 Task: Add an event with the title Third Lunch and Learn: Effective Presentation Skills for Engaging Delivery, date '2023/10/24', time 7:30 AM to 9:30 AMand add a description: The employee will receive specific and constructive feedback regarding their performance, highlighting areas of strength and areas that require improvement. The feedback will be based on objective criteria and performance metrics., put the event into Blue category, logged in from the account softage.8@softage.netand send the event invitation to softage.9@softage.net and softage.10@softage.net. Set a reminder for the event 2 hour before
Action: Mouse moved to (145, 179)
Screenshot: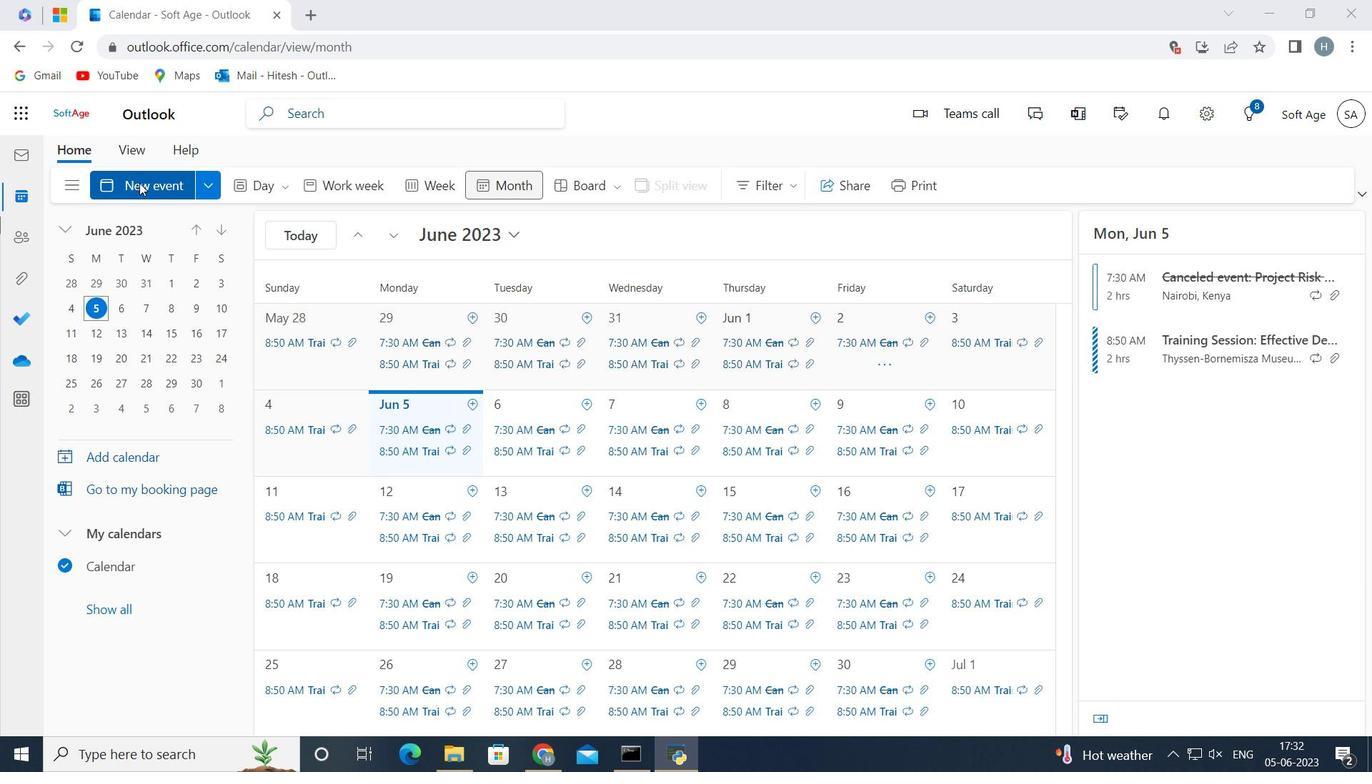 
Action: Mouse pressed left at (145, 179)
Screenshot: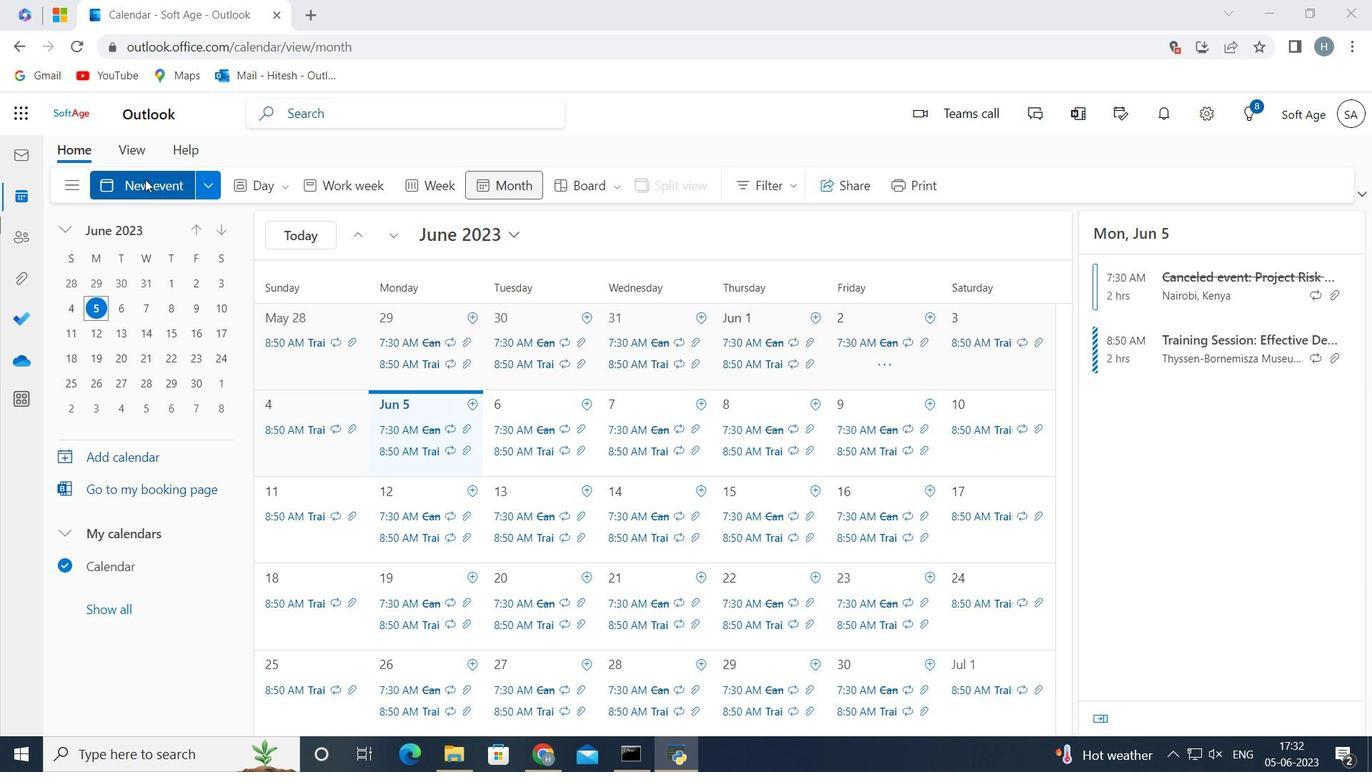
Action: Mouse moved to (293, 289)
Screenshot: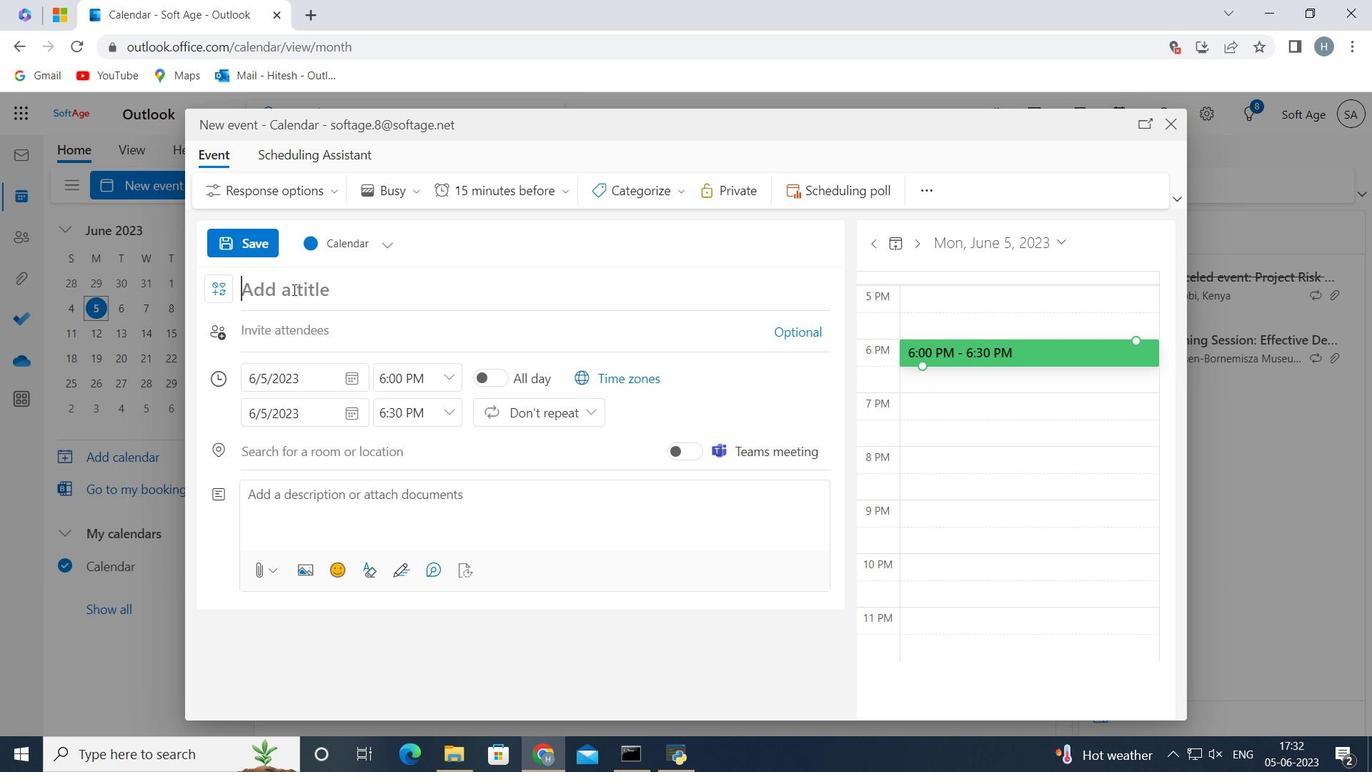 
Action: Mouse pressed left at (293, 289)
Screenshot: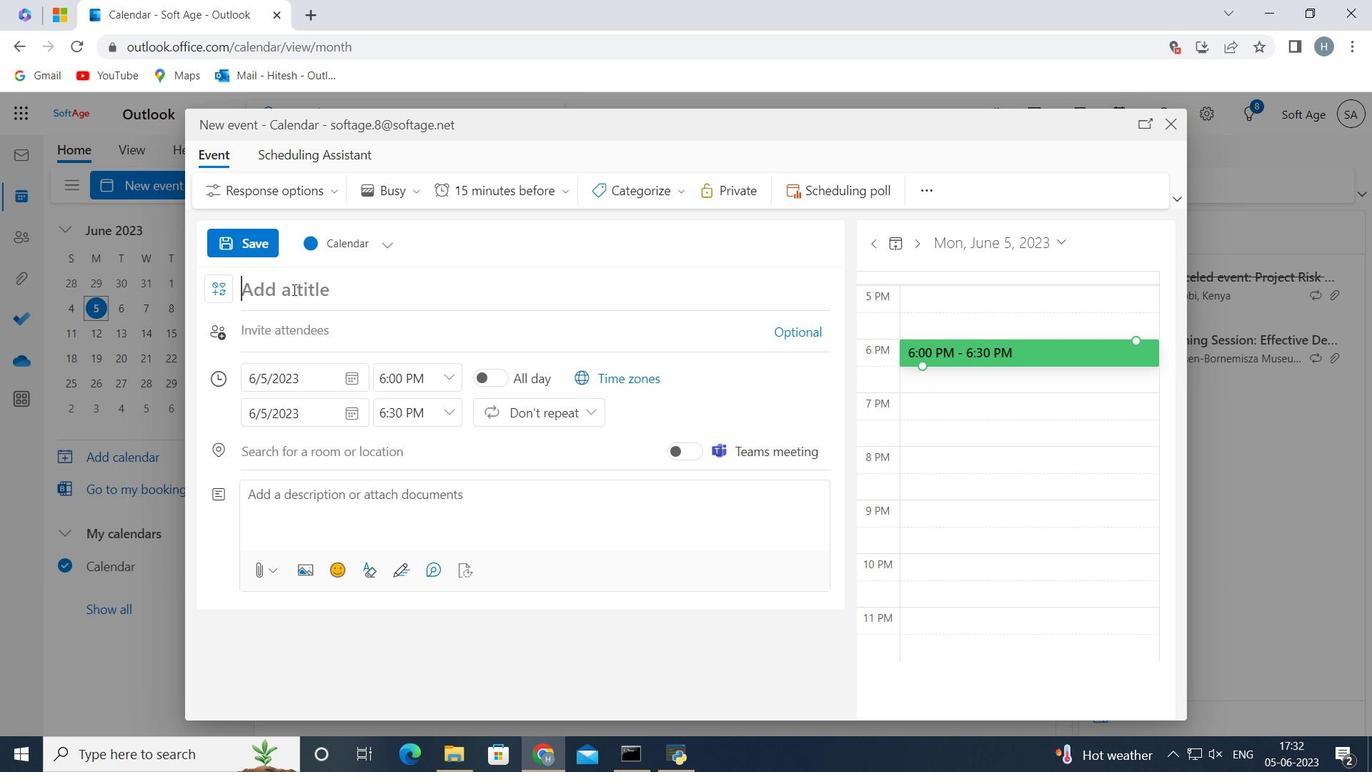 
Action: Mouse moved to (295, 289)
Screenshot: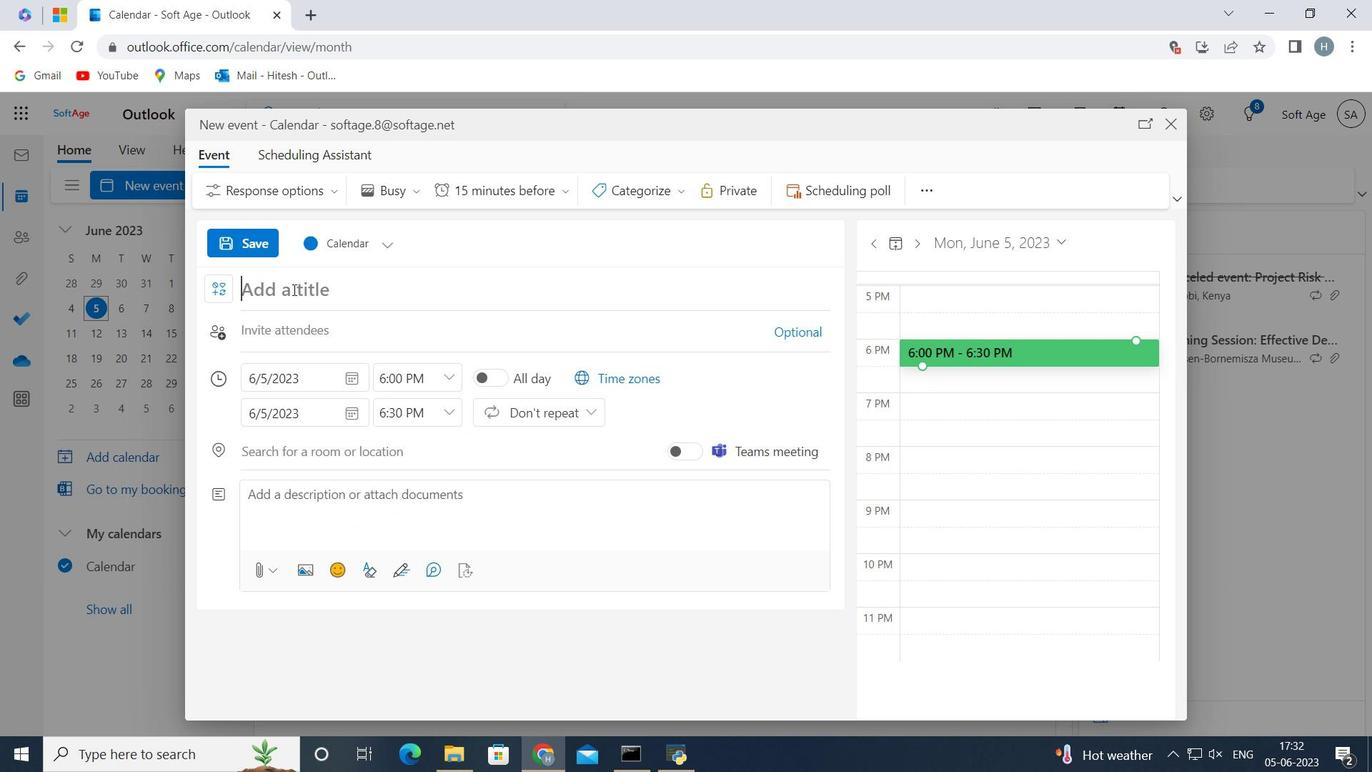 
Action: Key pressed <Key.shift>Third<Key.space><Key.shift>Lunch<Key.space>and<Key.space><Key.shift>Learn<Key.shift_r>:<Key.space><Key.shift>Effective<Key.space><Key.shift>Presentation<Key.space><Key.shift>Skills<Key.space>for<Key.space><Key.shift>Engaging<Key.space><Key.shift>Delivery<Key.space>
Screenshot: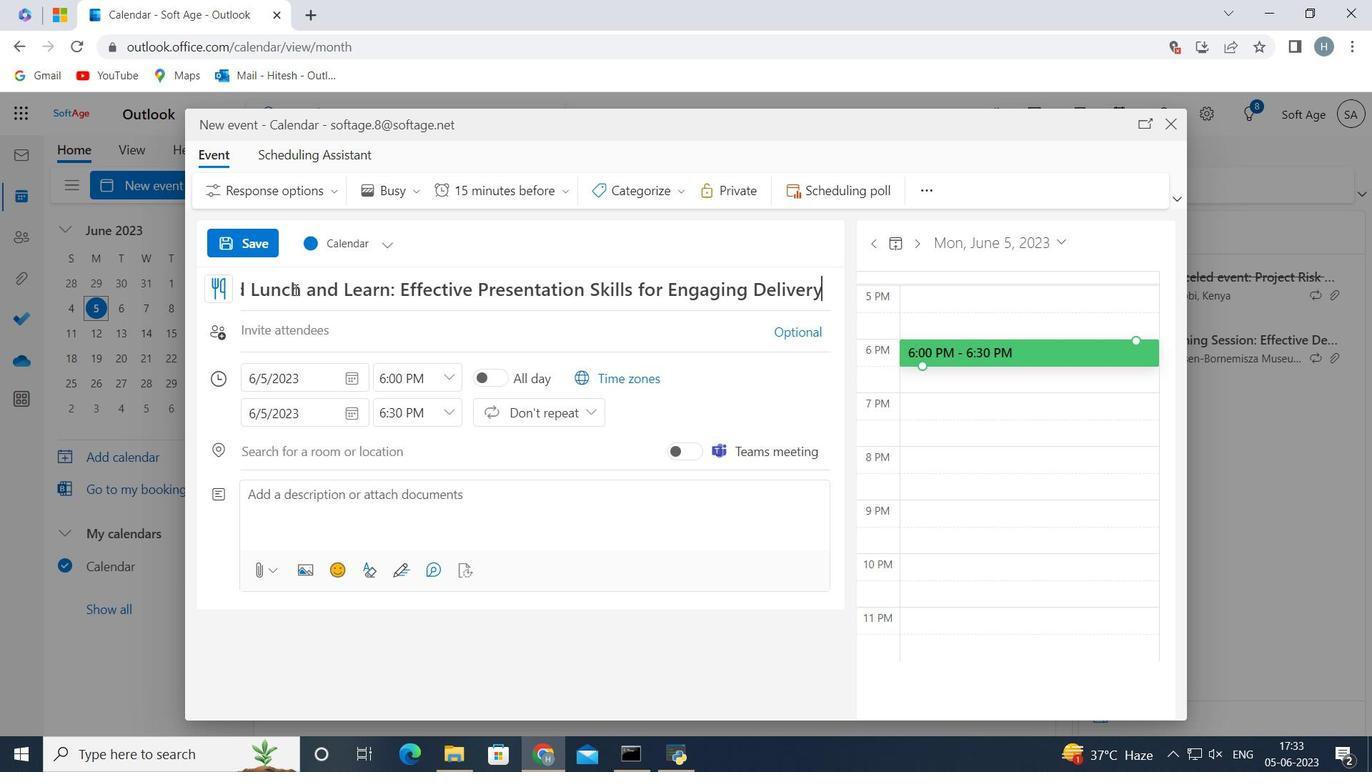 
Action: Mouse moved to (352, 373)
Screenshot: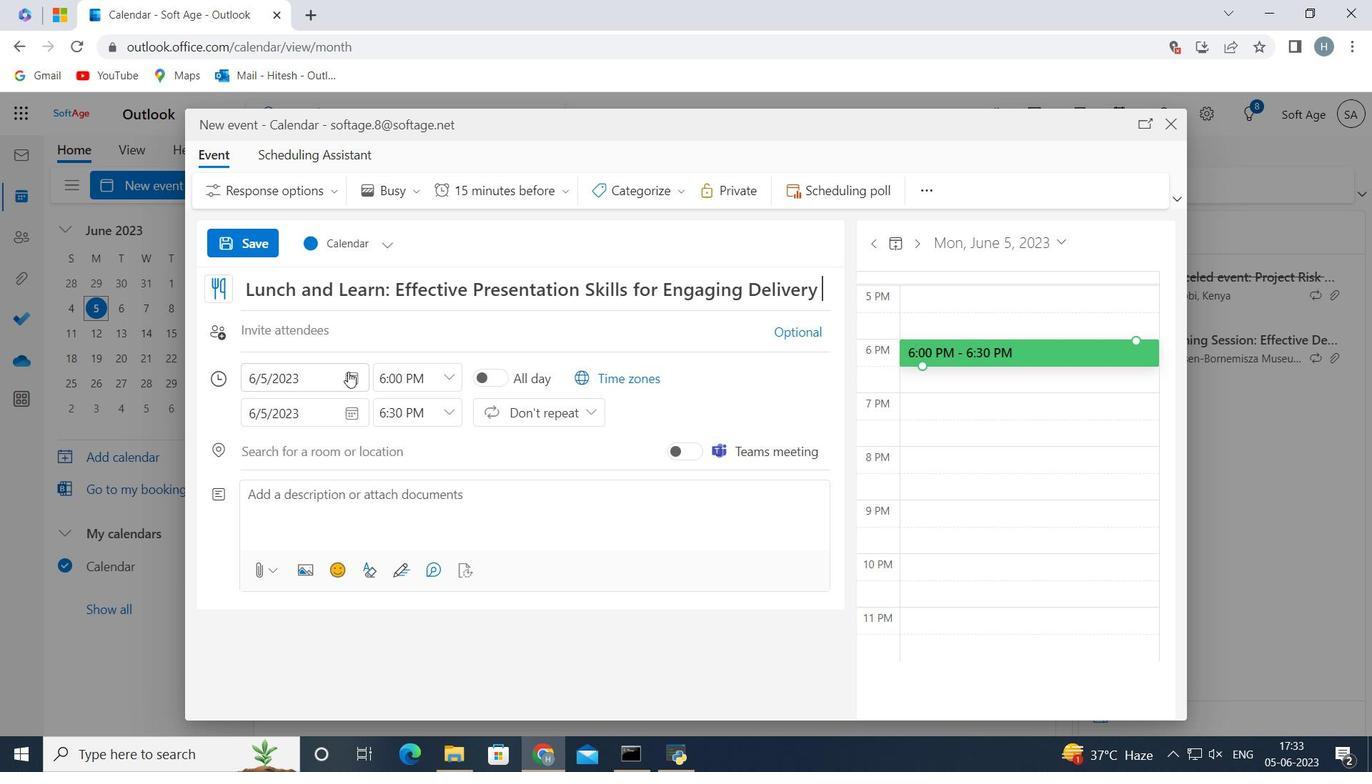 
Action: Mouse pressed left at (352, 373)
Screenshot: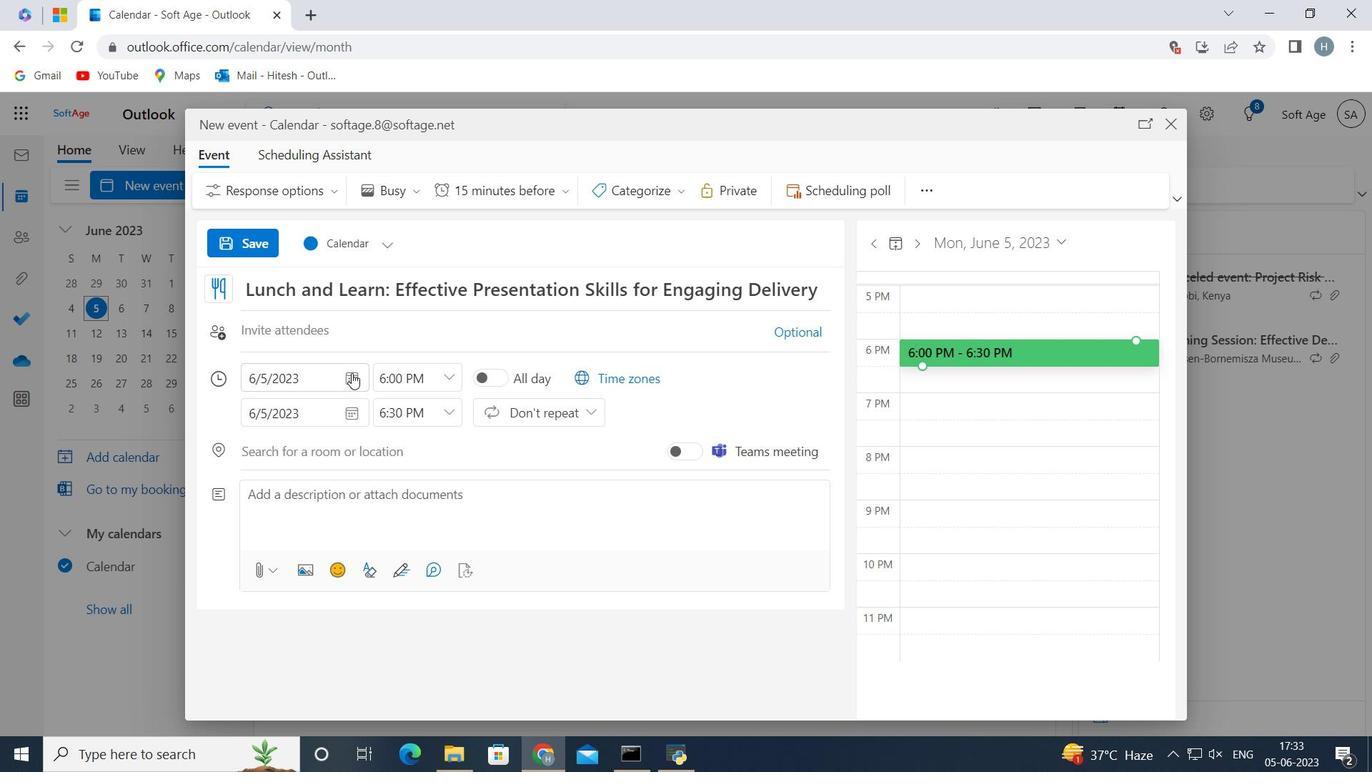 
Action: Mouse moved to (328, 406)
Screenshot: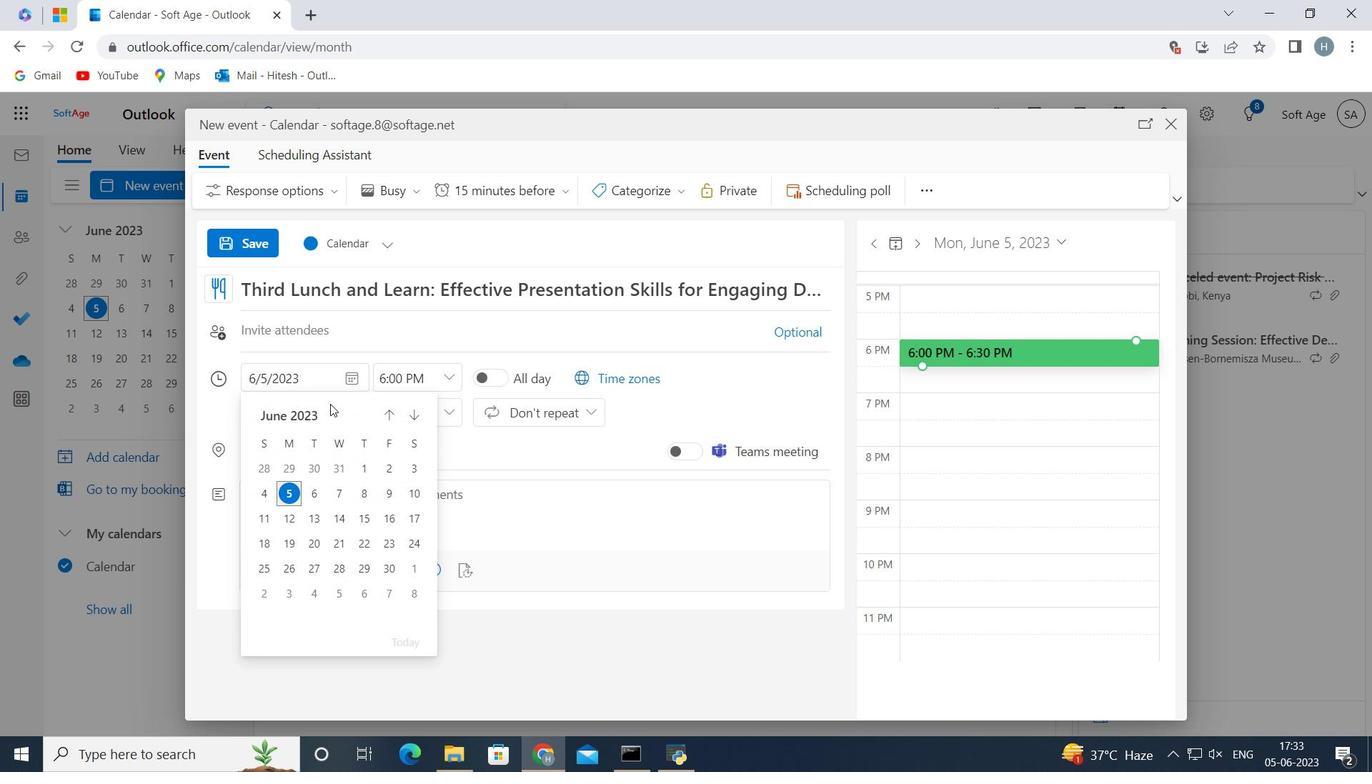 
Action: Mouse pressed left at (328, 406)
Screenshot: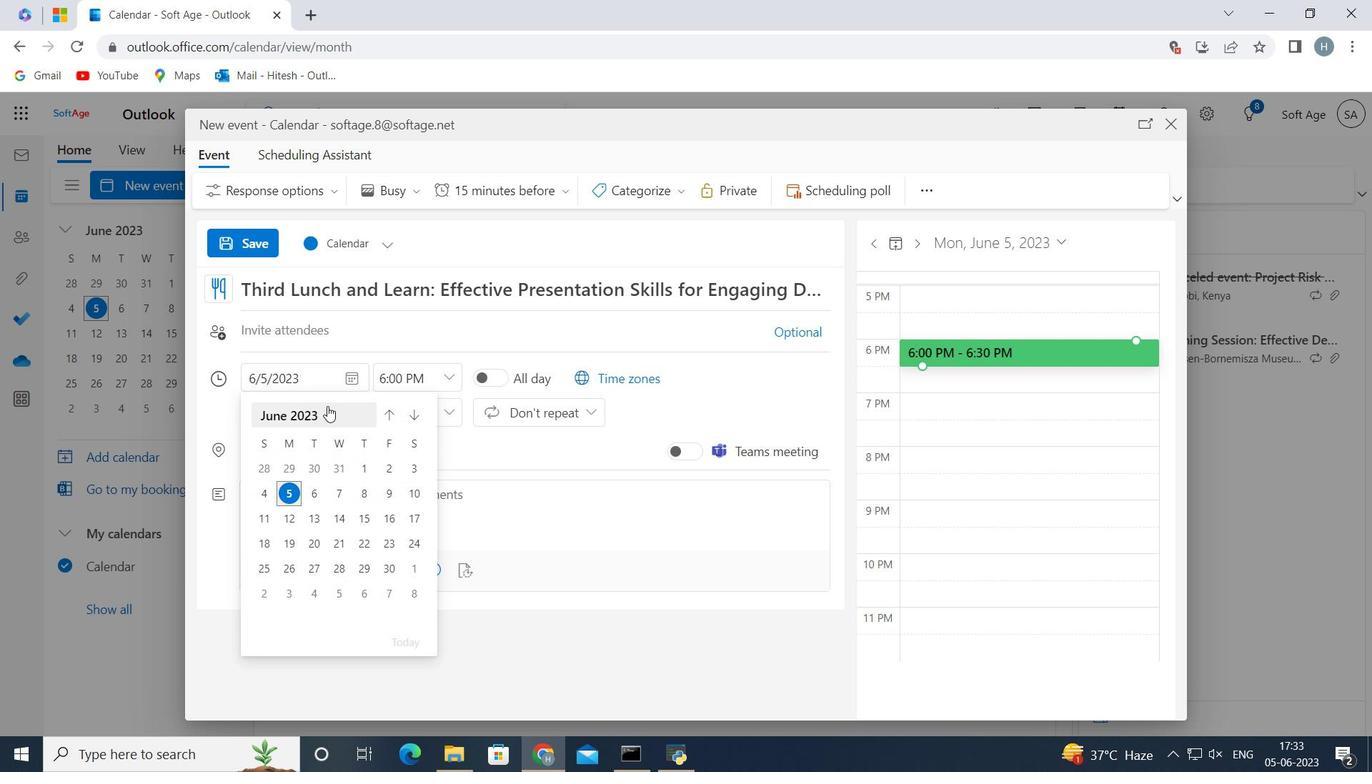 
Action: Mouse pressed left at (328, 406)
Screenshot: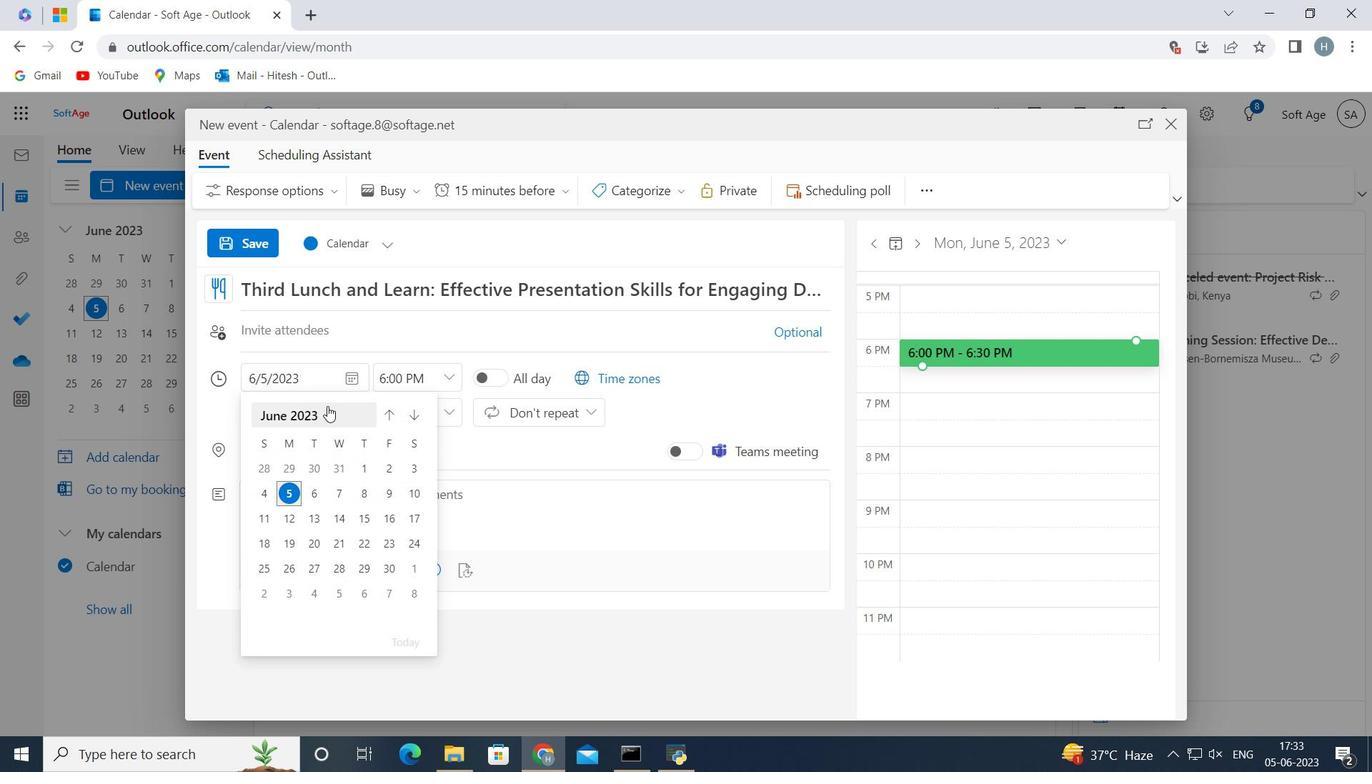 
Action: Mouse moved to (407, 448)
Screenshot: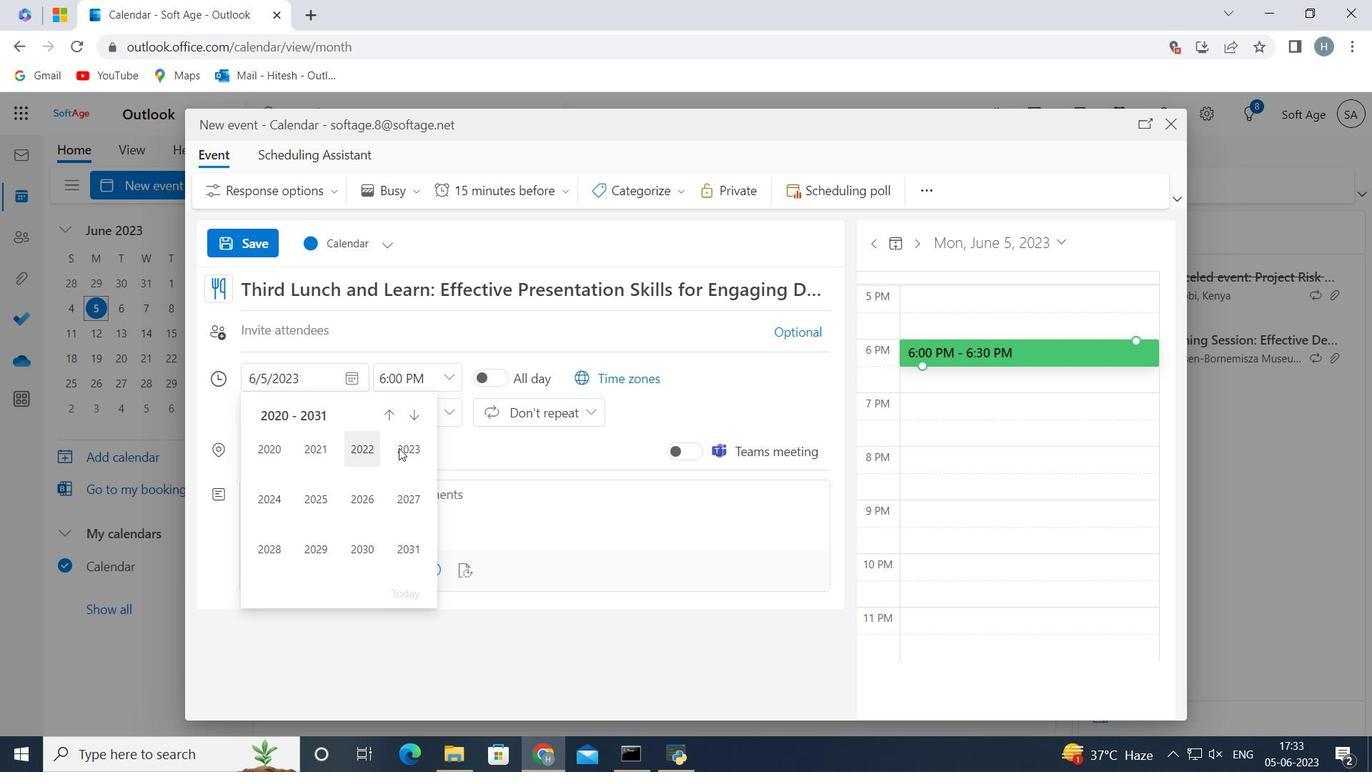 
Action: Mouse pressed left at (407, 448)
Screenshot: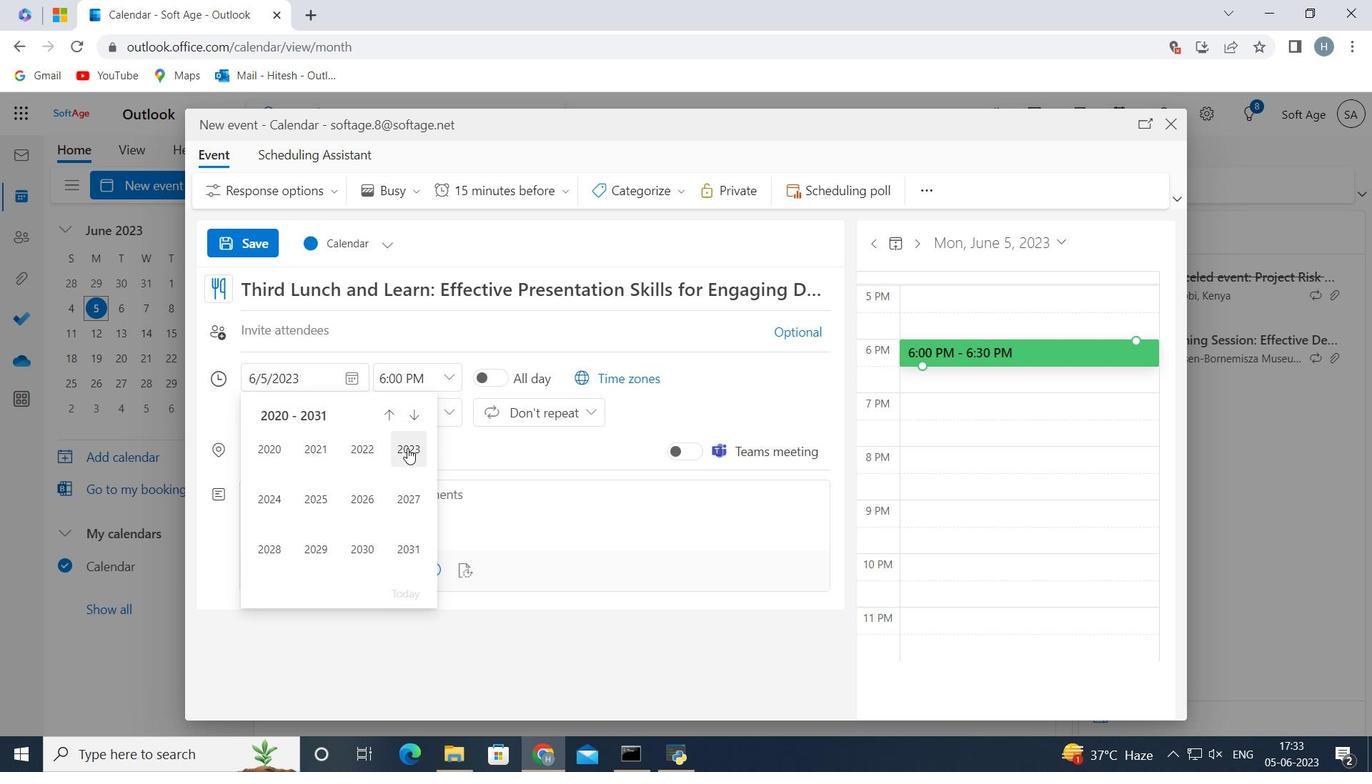
Action: Mouse moved to (317, 553)
Screenshot: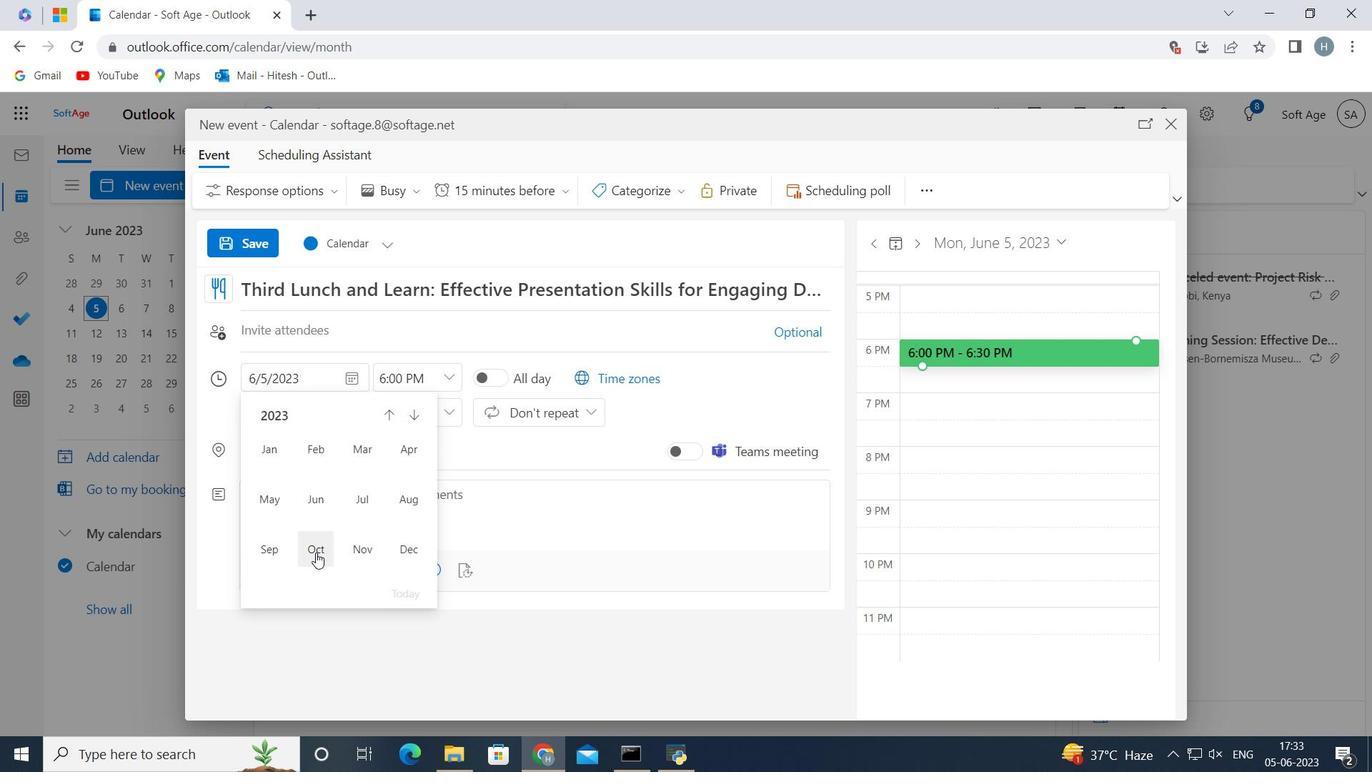 
Action: Mouse pressed left at (317, 553)
Screenshot: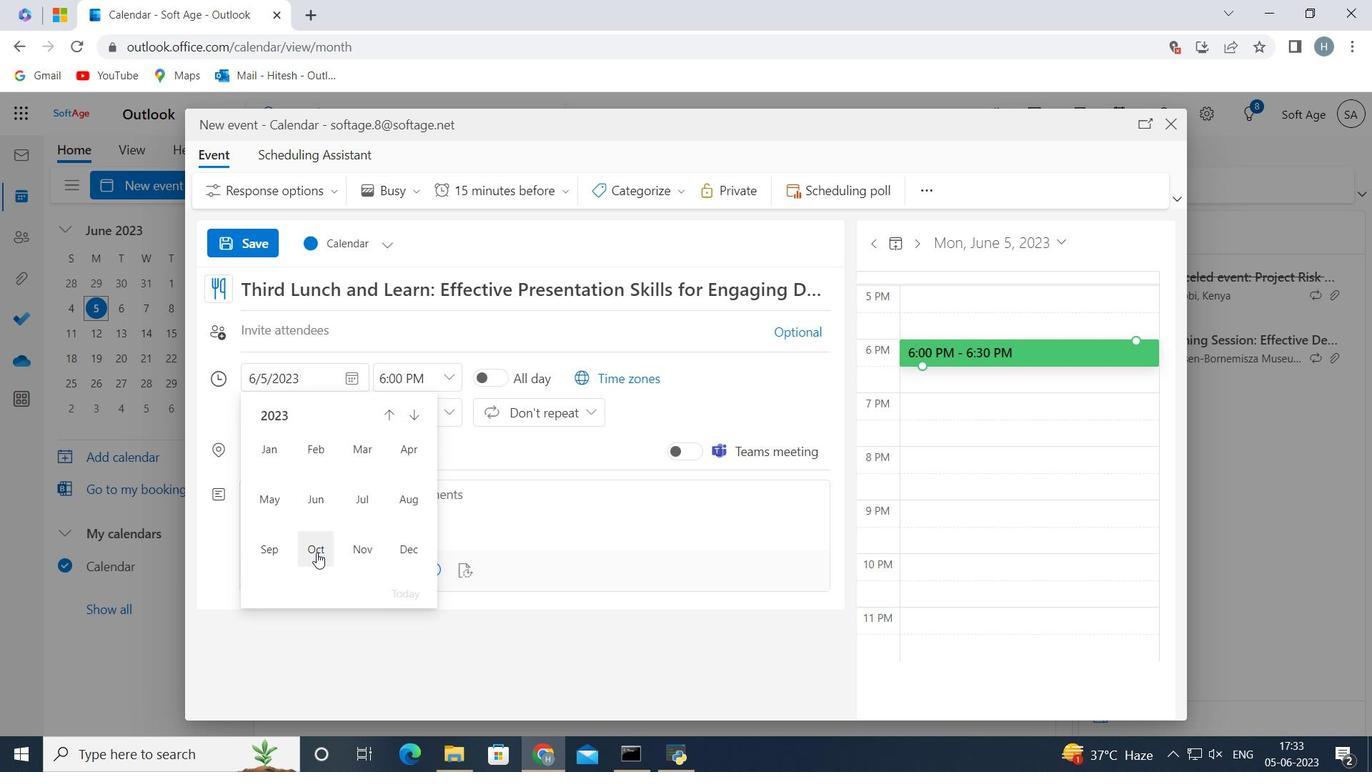 
Action: Mouse moved to (318, 544)
Screenshot: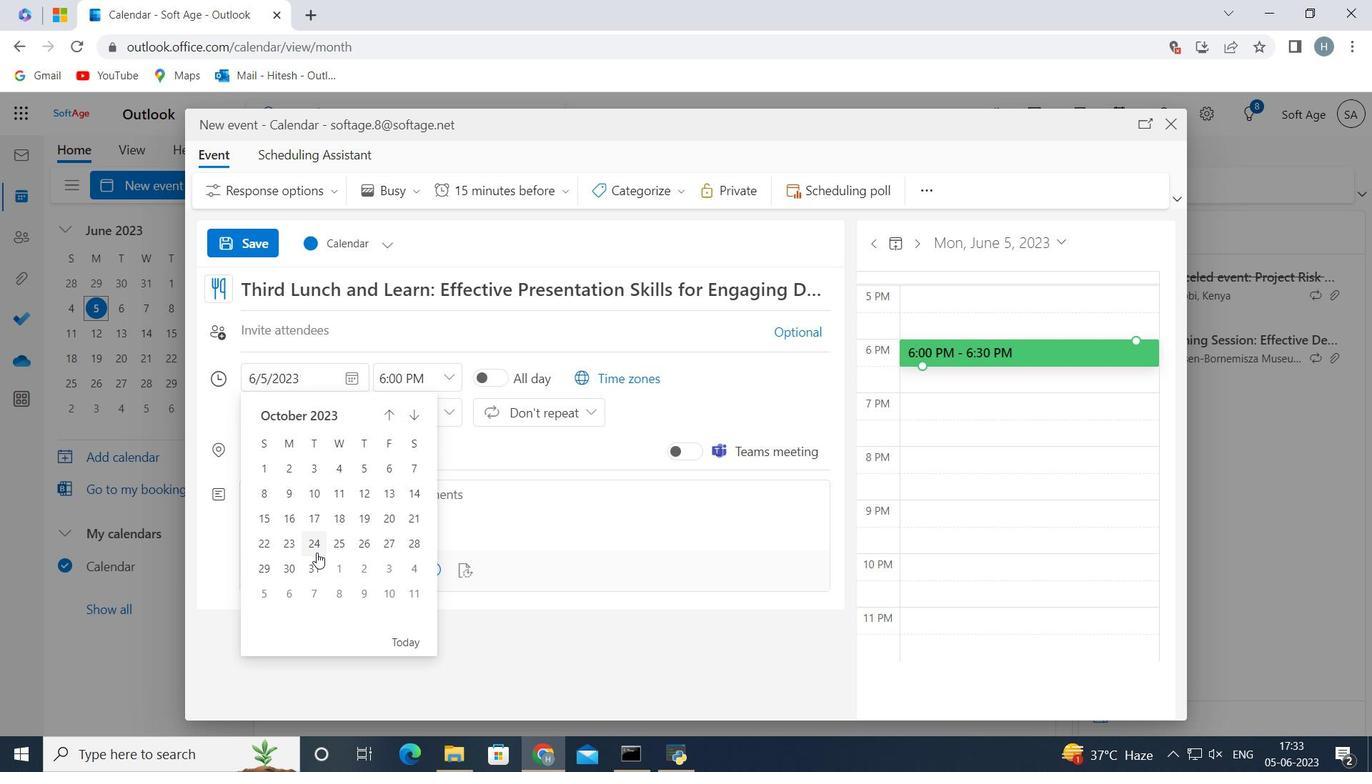 
Action: Mouse pressed left at (318, 544)
Screenshot: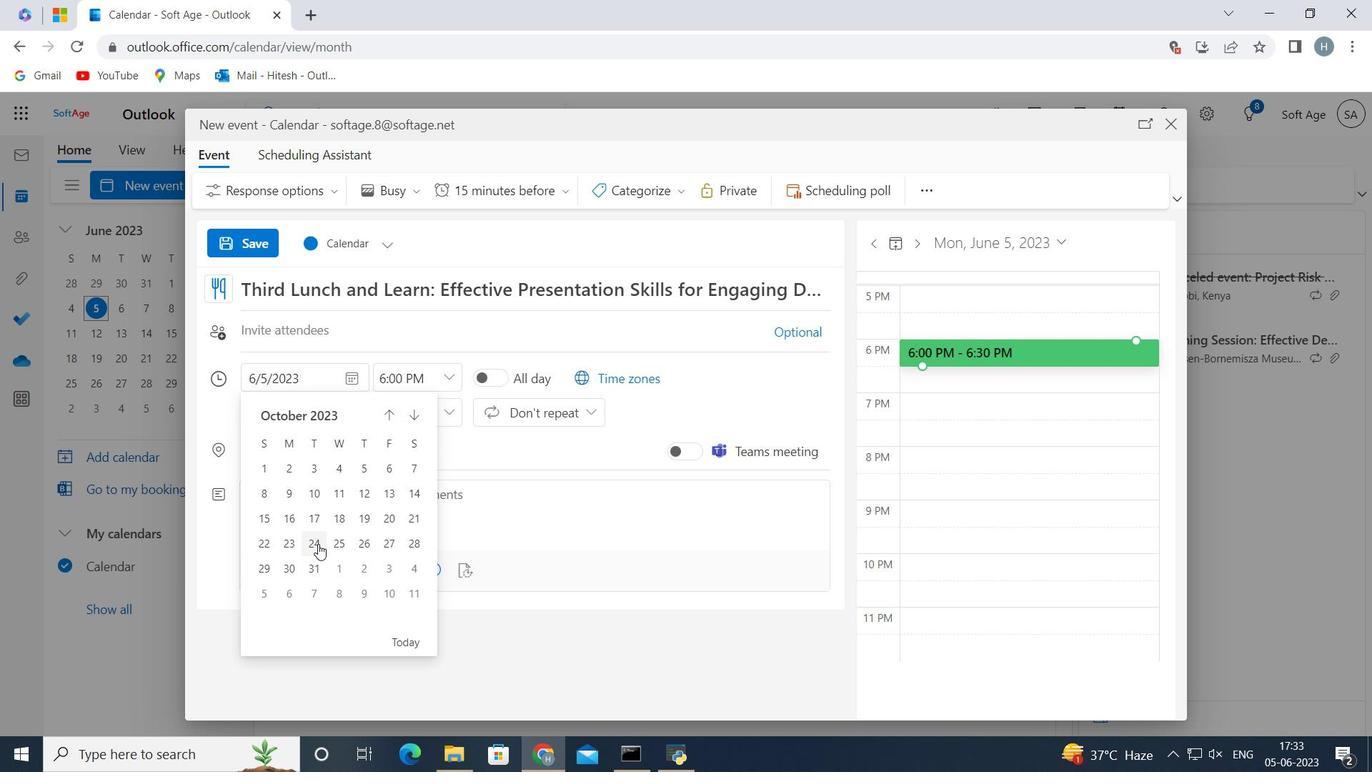 
Action: Mouse moved to (451, 371)
Screenshot: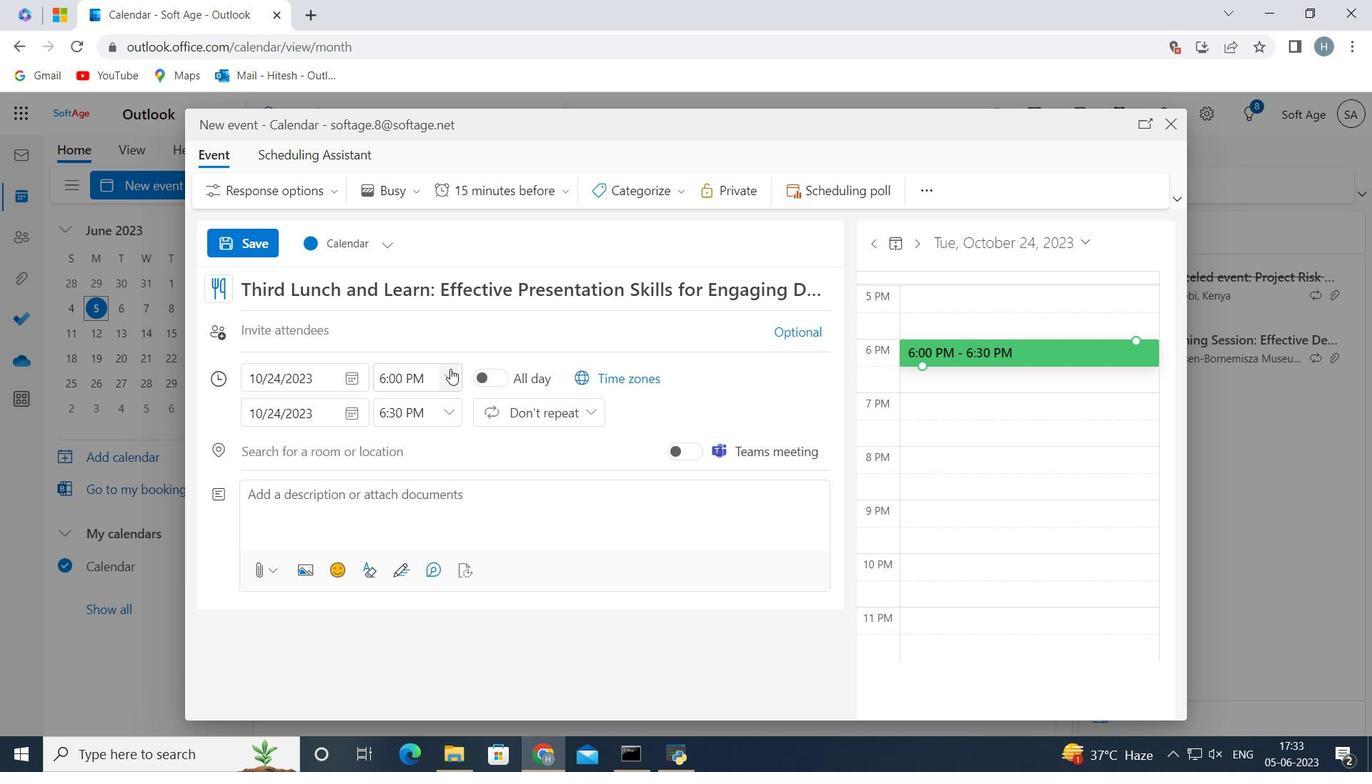 
Action: Mouse pressed left at (451, 371)
Screenshot: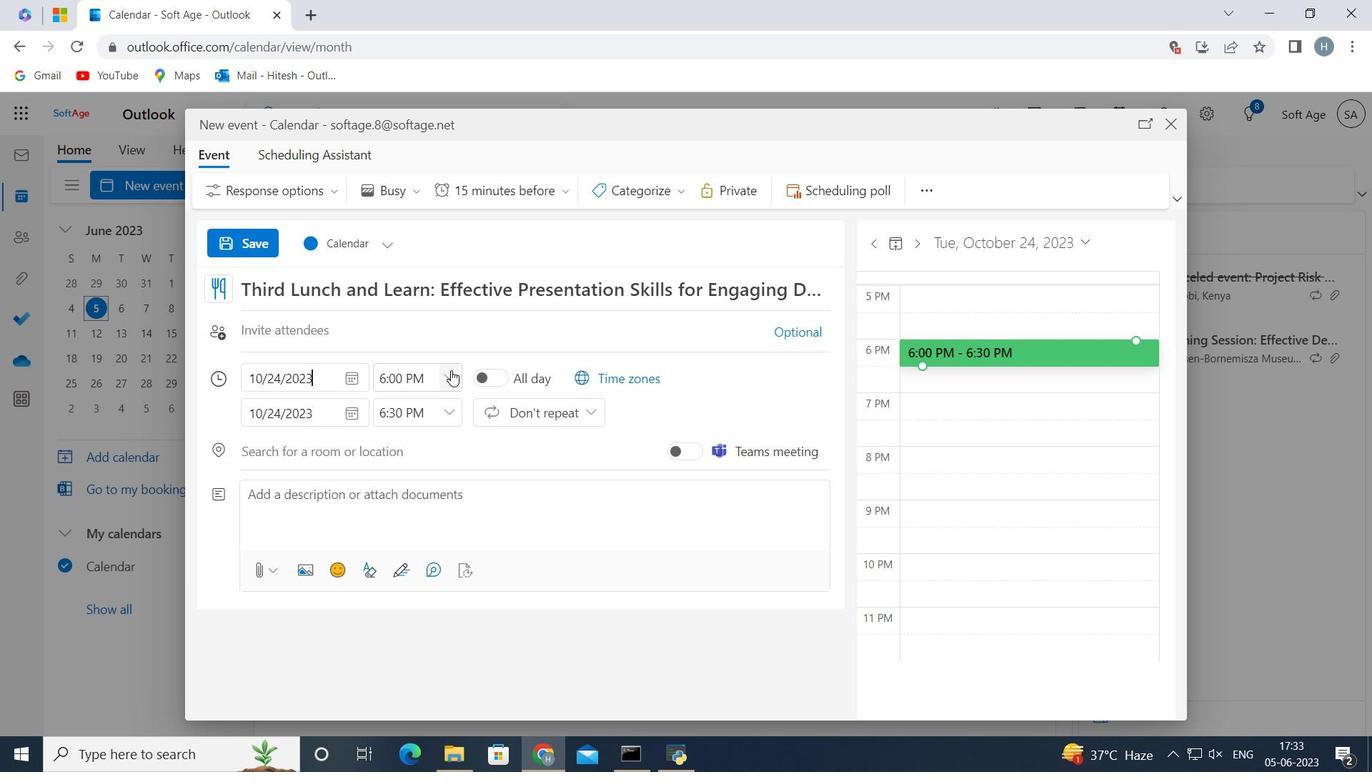 
Action: Mouse moved to (375, 496)
Screenshot: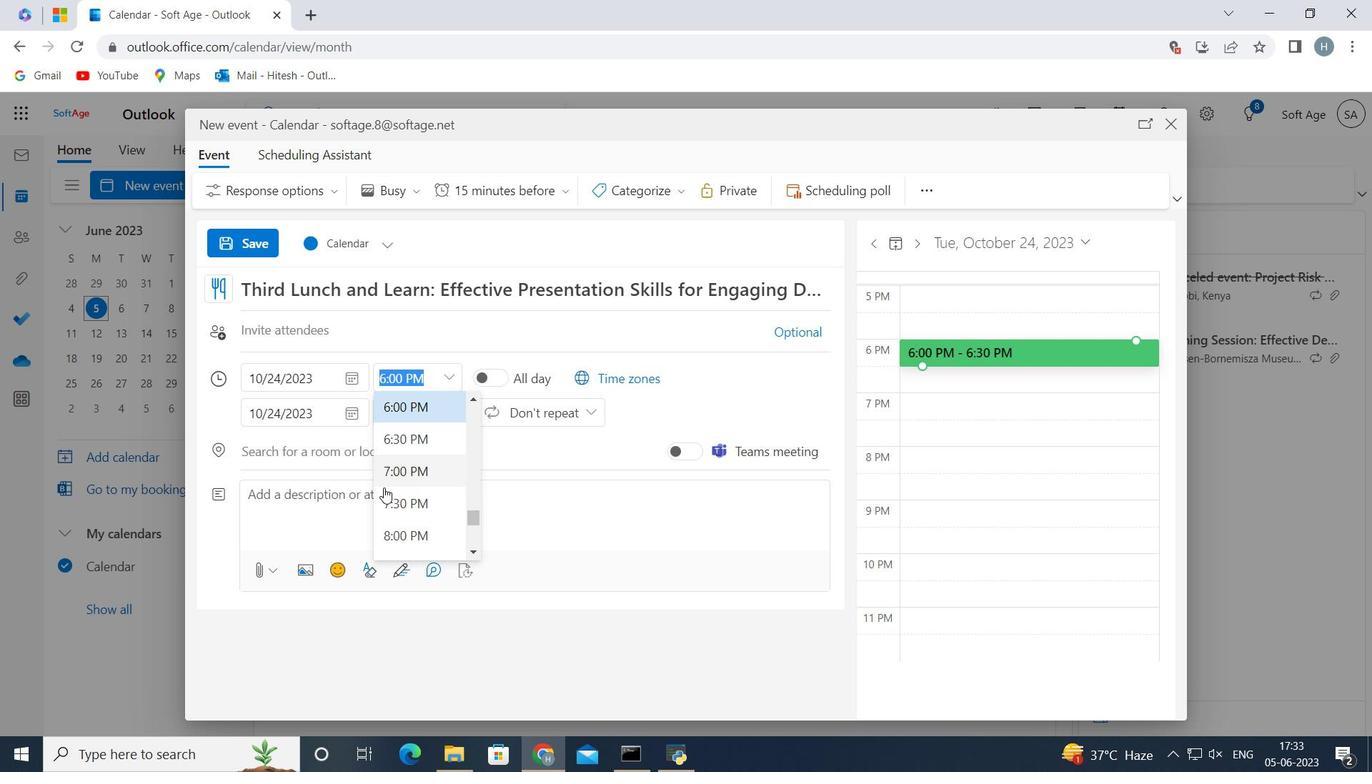 
Action: Mouse scrolled (375, 496) with delta (0, 0)
Screenshot: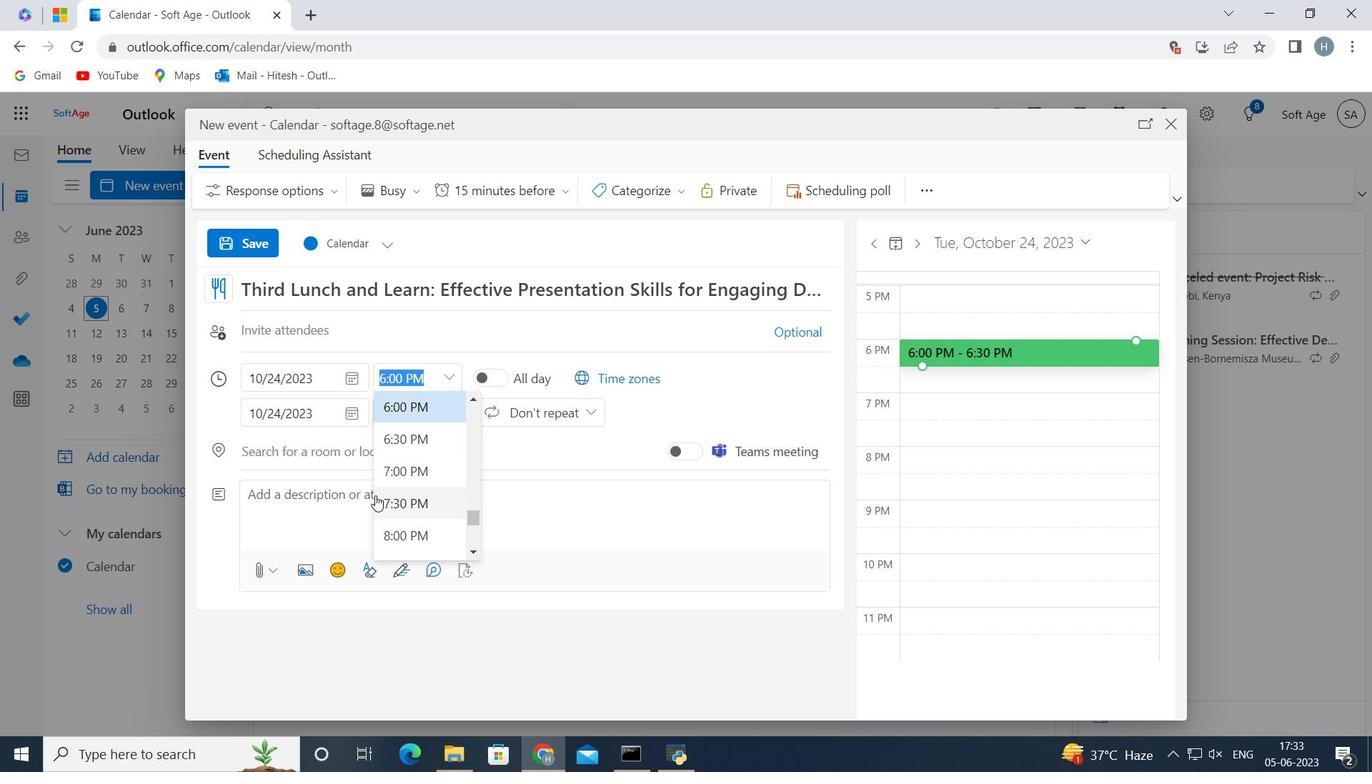
Action: Mouse scrolled (375, 496) with delta (0, 0)
Screenshot: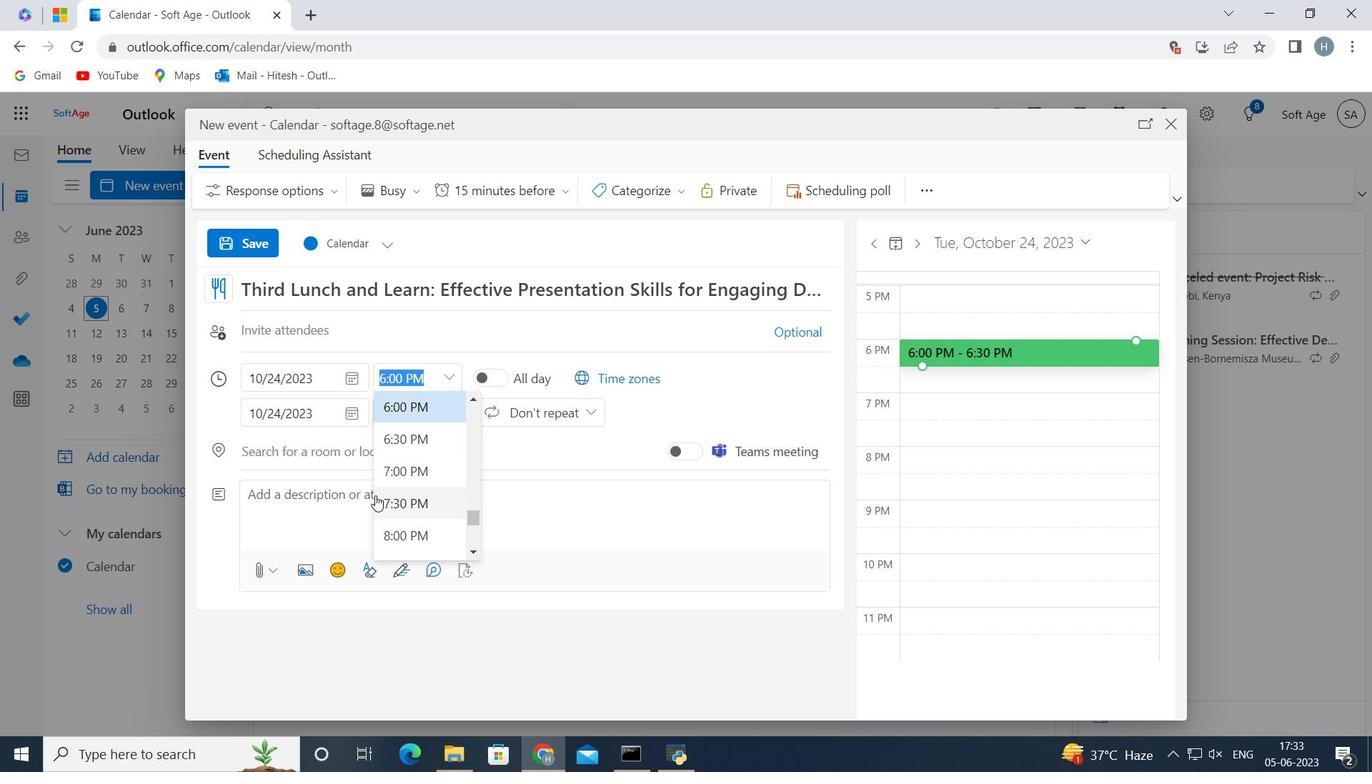 
Action: Mouse scrolled (375, 496) with delta (0, 0)
Screenshot: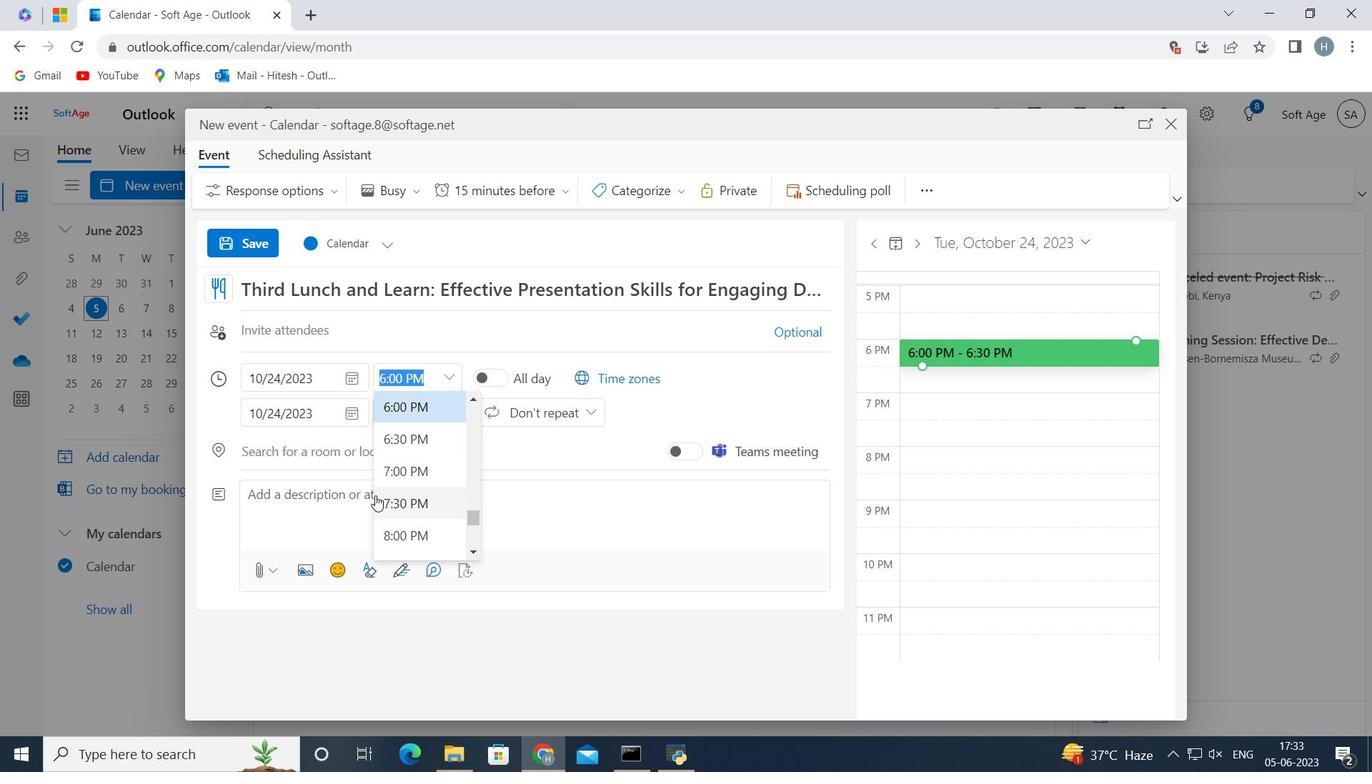 
Action: Mouse moved to (413, 492)
Screenshot: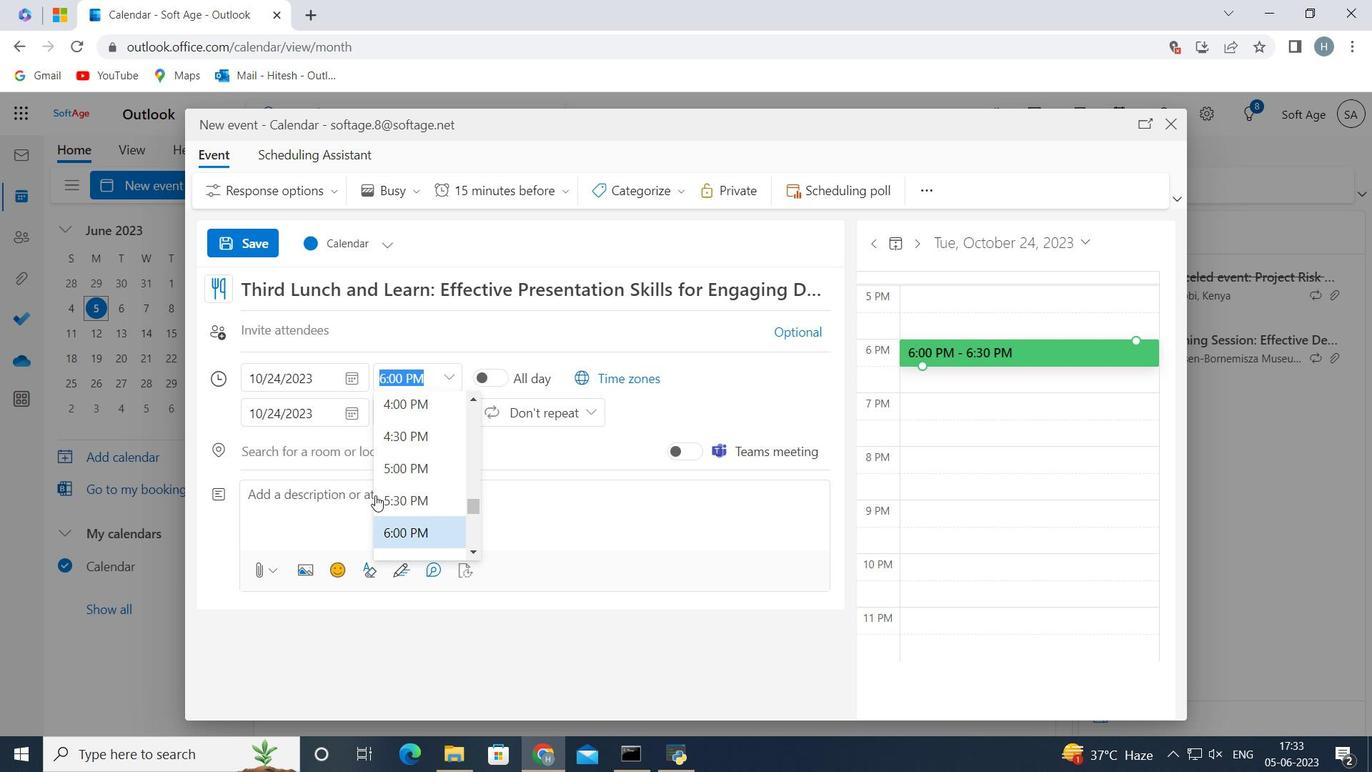 
Action: Mouse scrolled (413, 493) with delta (0, 0)
Screenshot: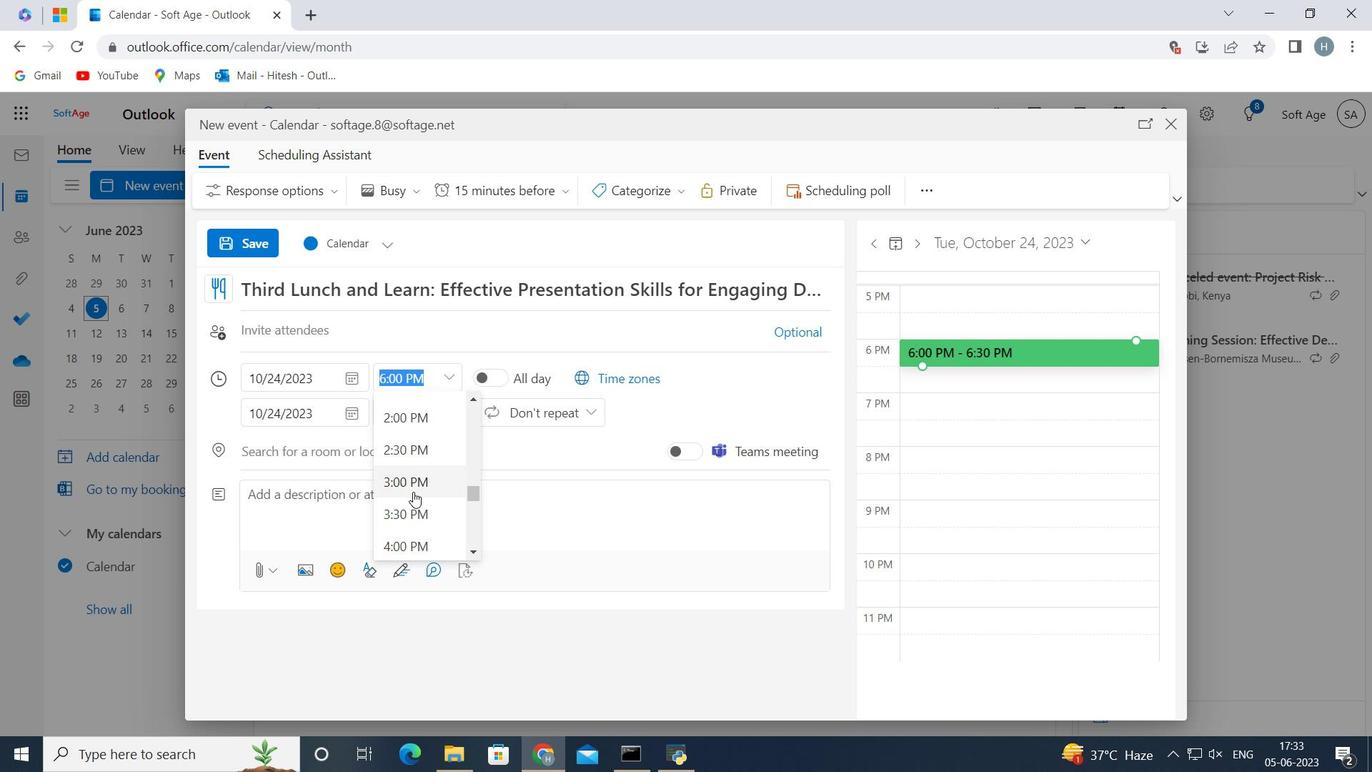 
Action: Mouse scrolled (413, 493) with delta (0, 0)
Screenshot: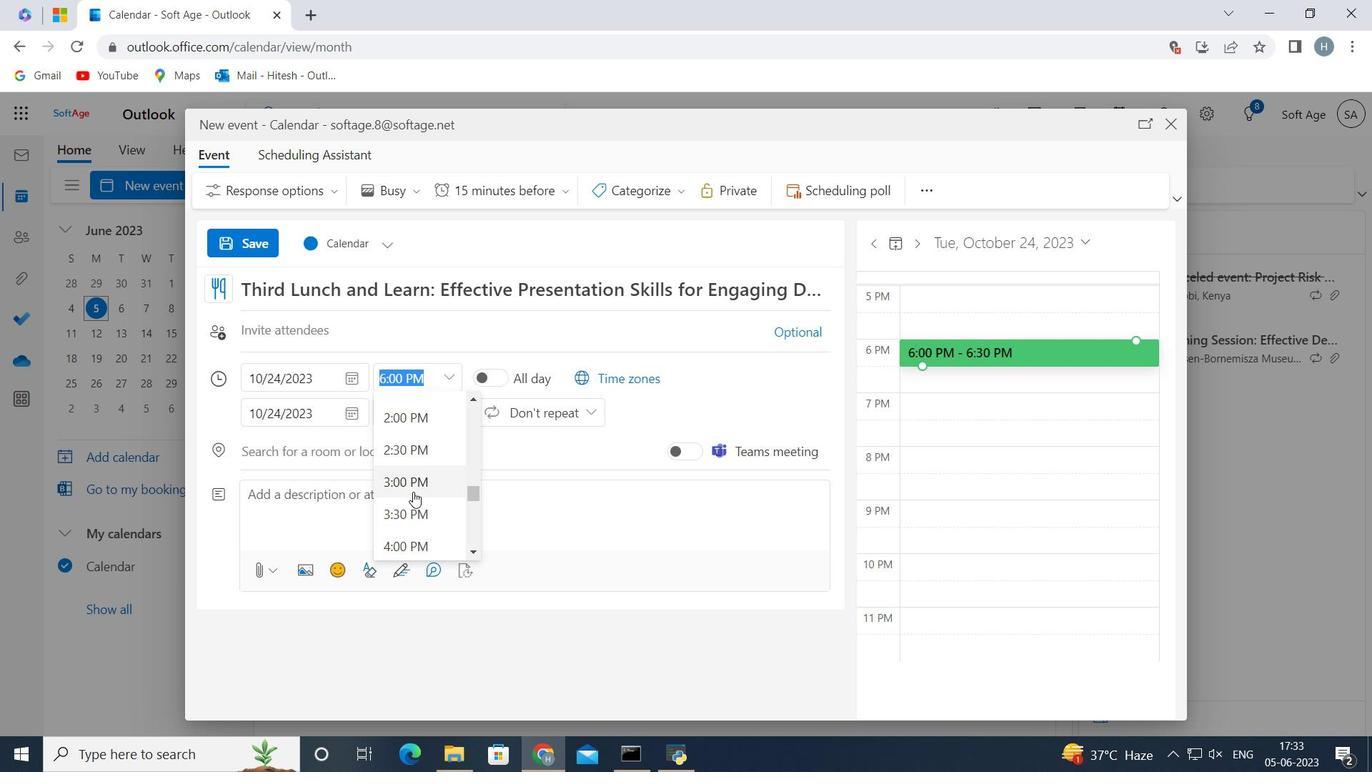 
Action: Mouse scrolled (413, 493) with delta (0, 0)
Screenshot: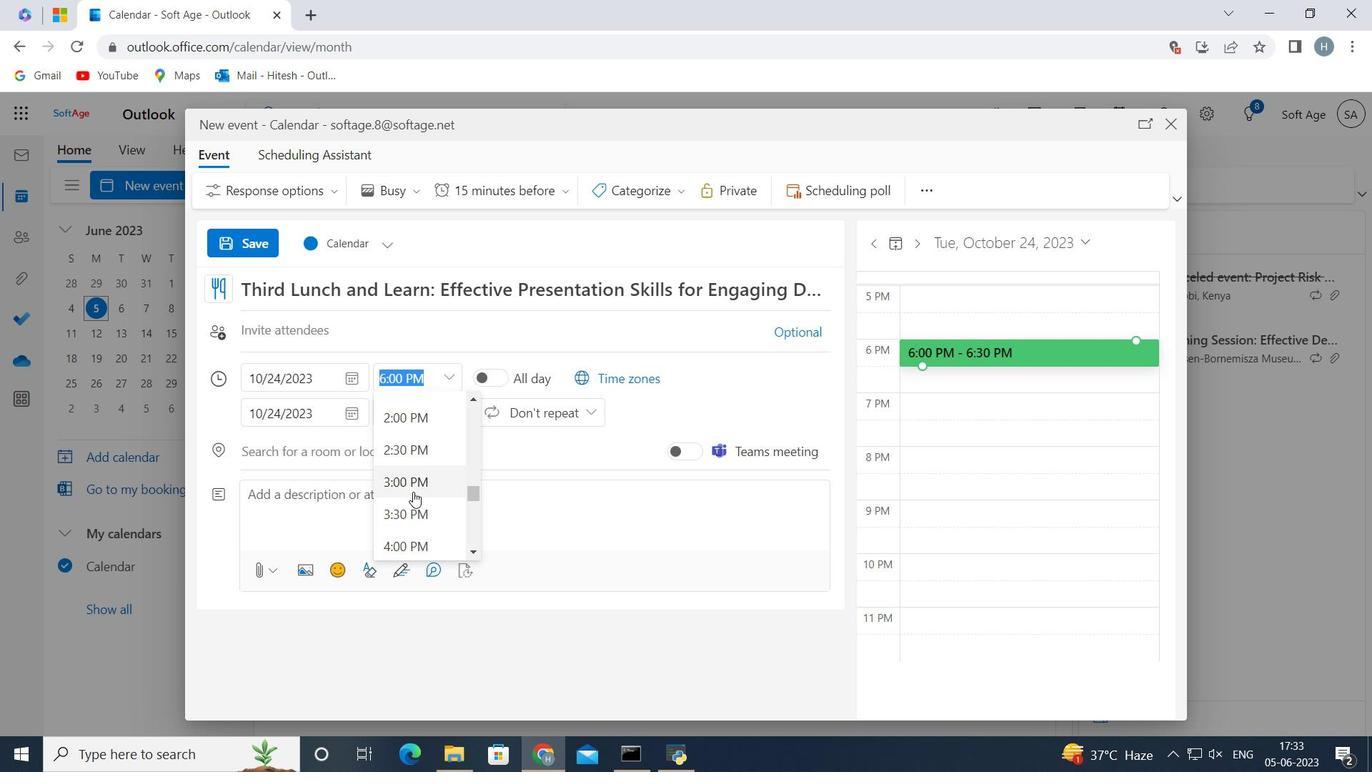 
Action: Mouse scrolled (413, 493) with delta (0, 0)
Screenshot: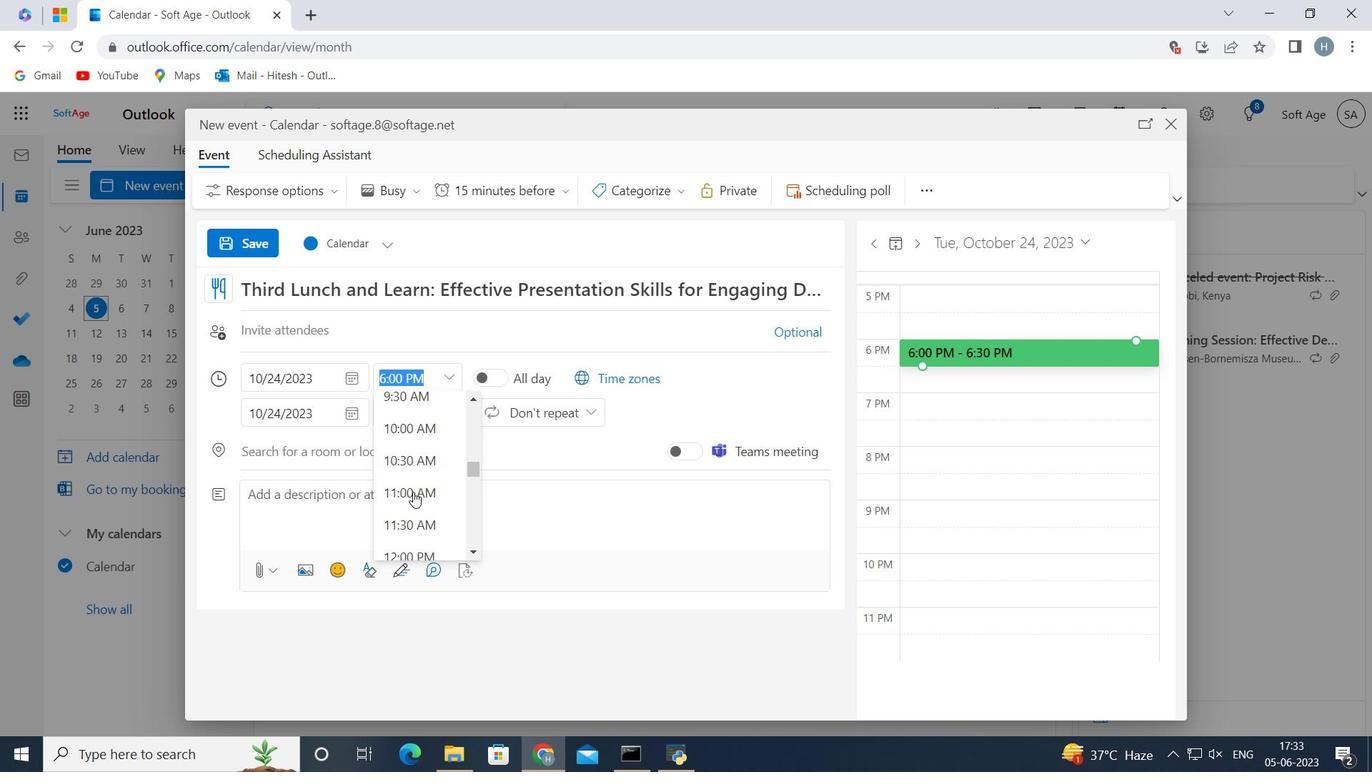 
Action: Mouse scrolled (413, 493) with delta (0, 0)
Screenshot: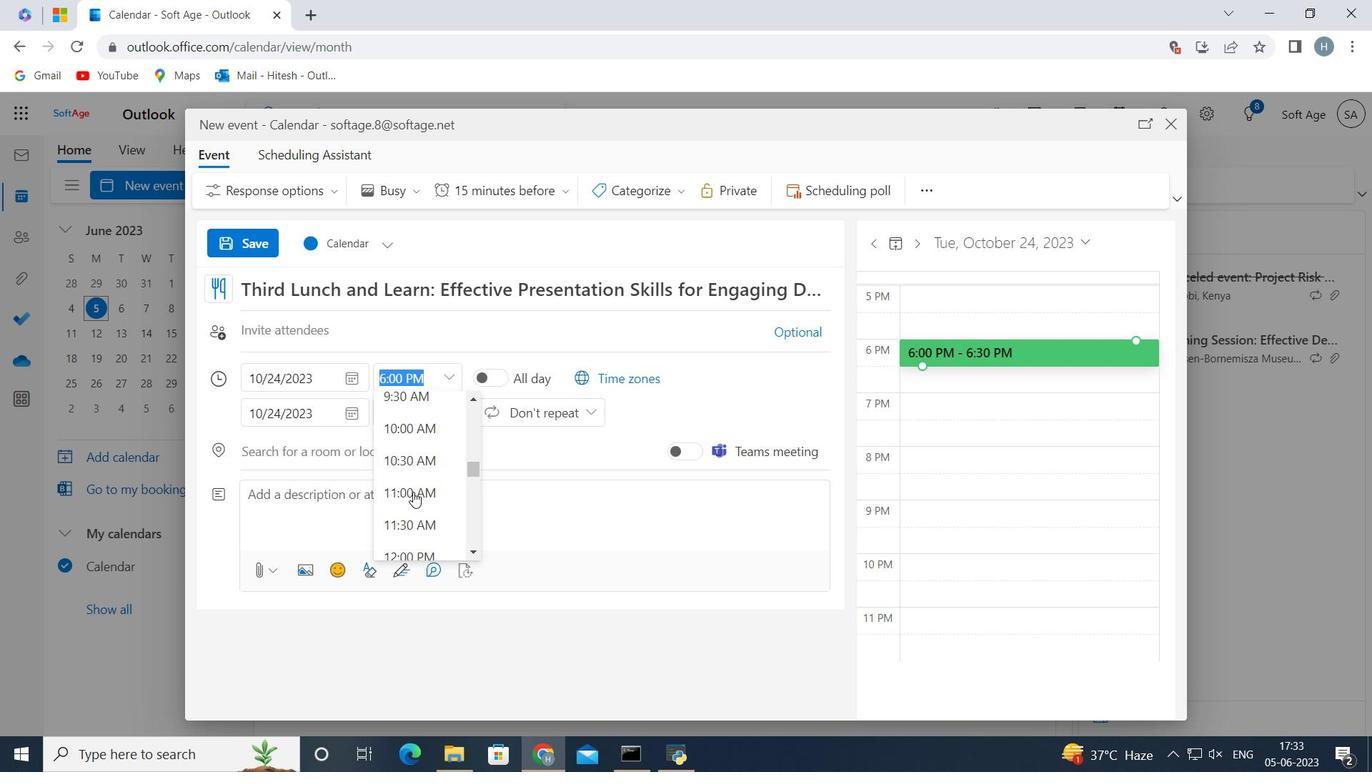 
Action: Mouse scrolled (413, 493) with delta (0, 0)
Screenshot: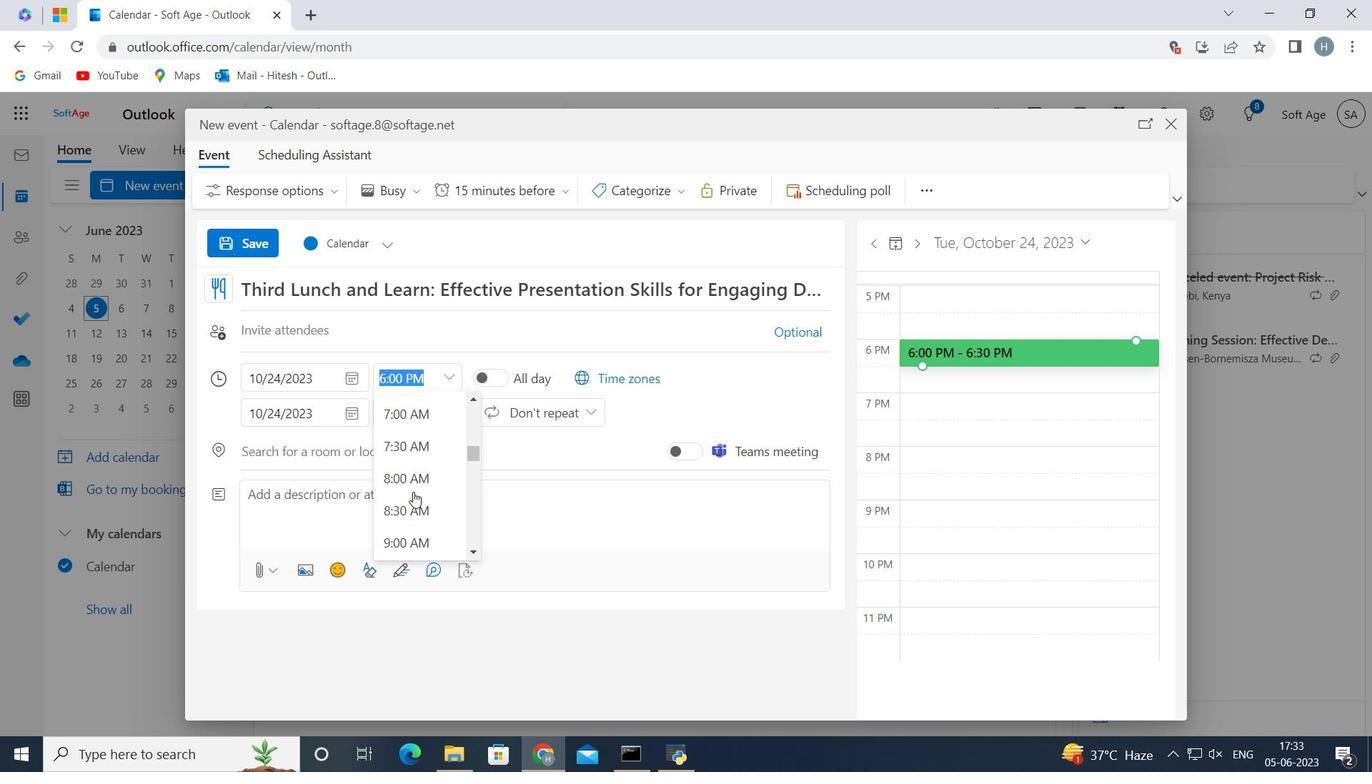 
Action: Mouse moved to (415, 526)
Screenshot: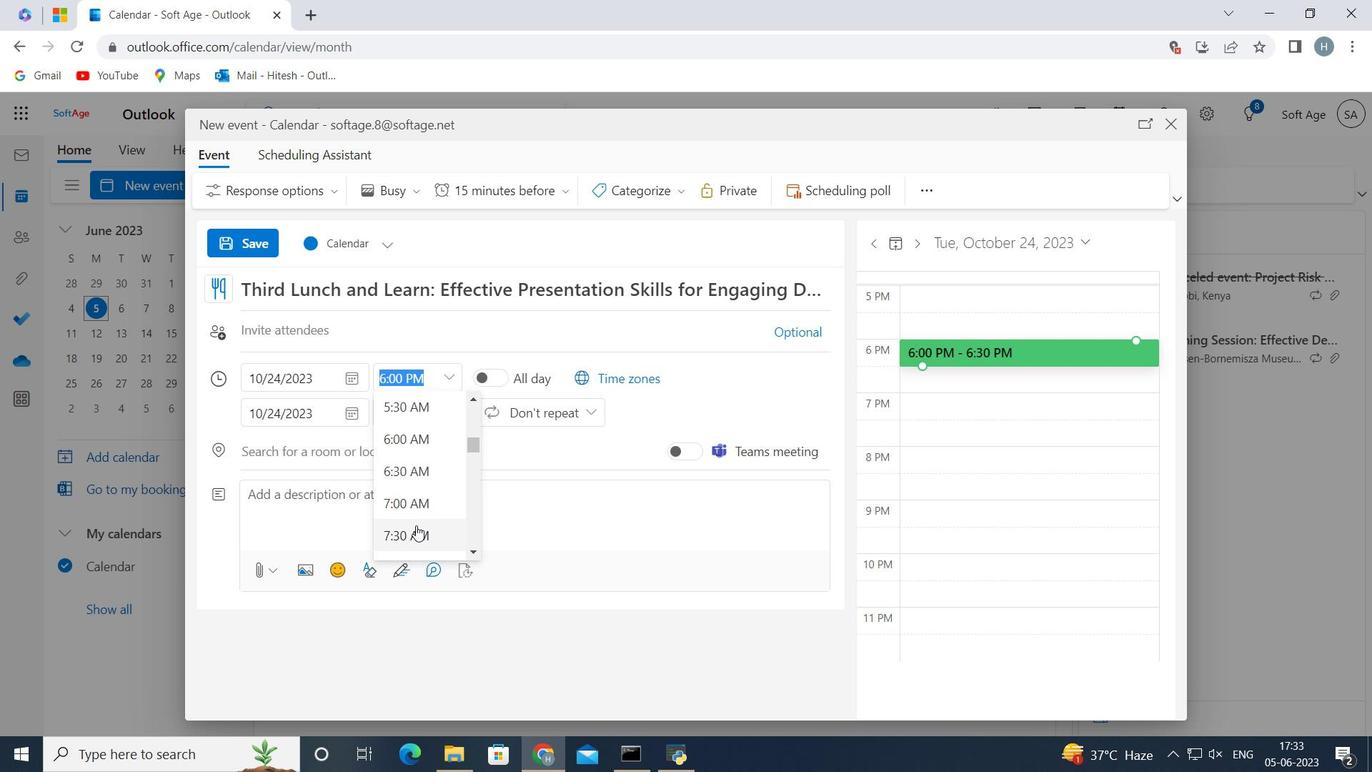 
Action: Mouse pressed left at (415, 526)
Screenshot: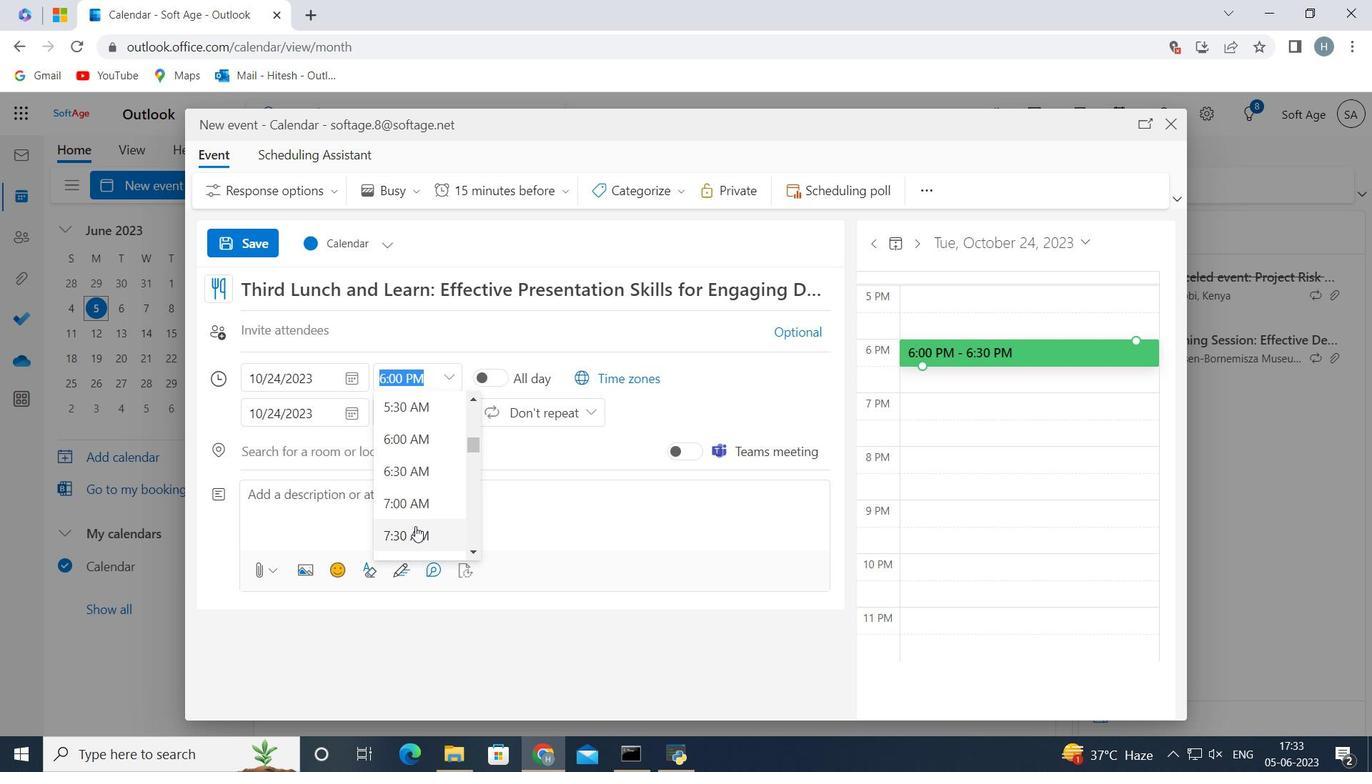 
Action: Mouse moved to (445, 413)
Screenshot: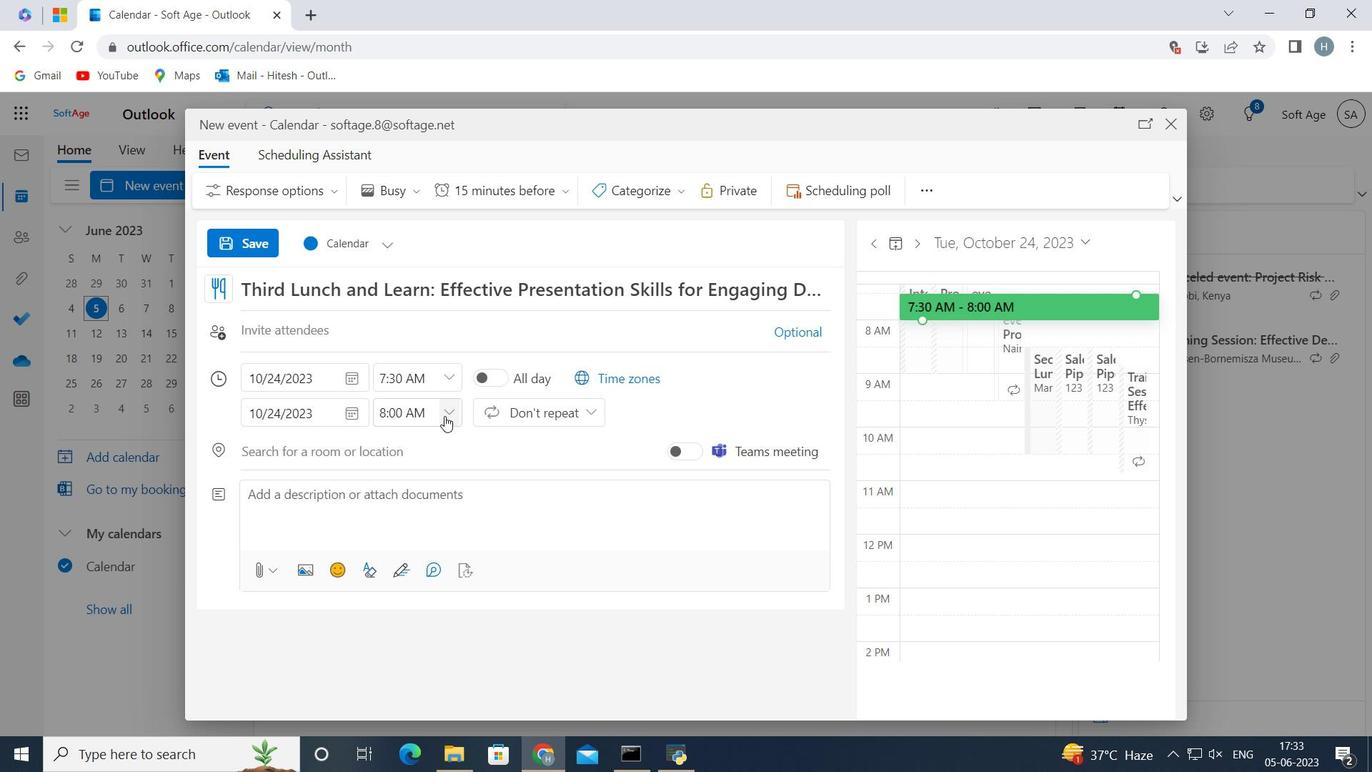 
Action: Mouse pressed left at (445, 413)
Screenshot: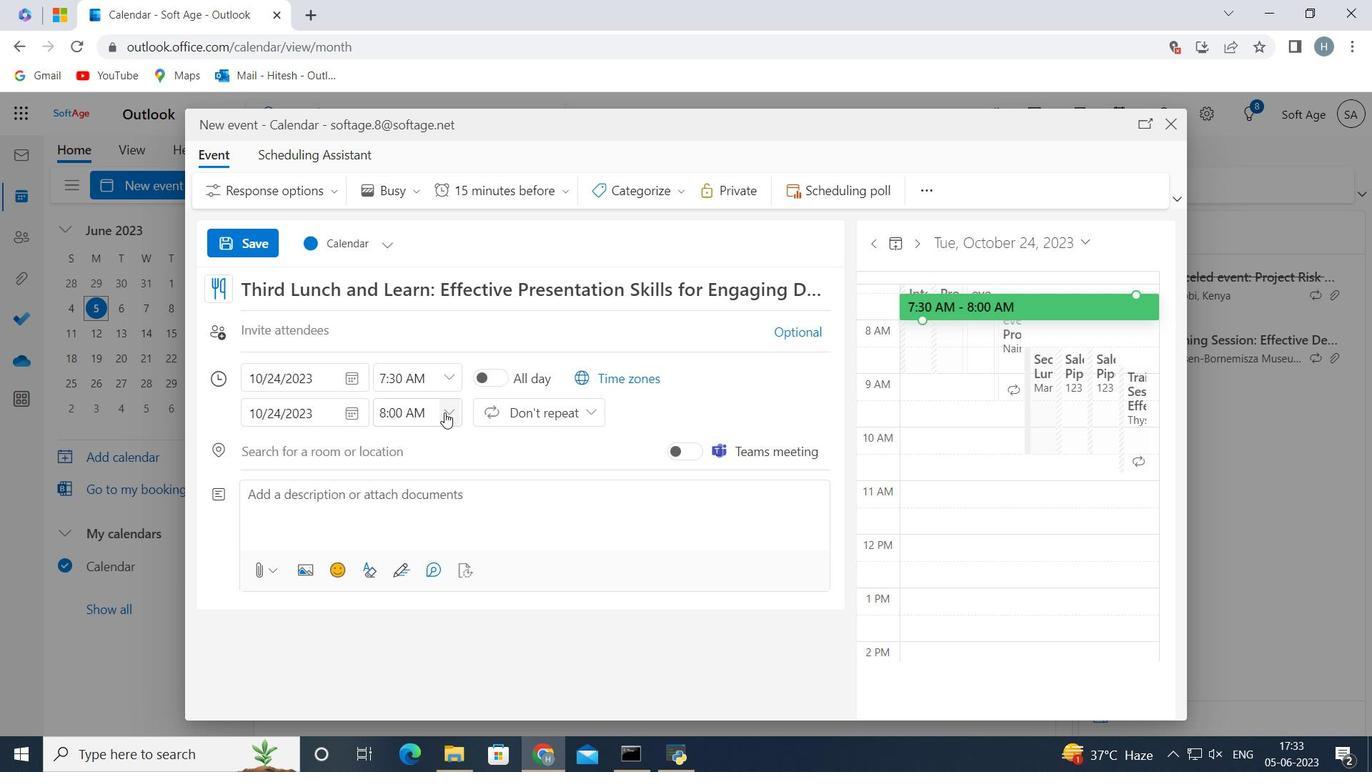 
Action: Mouse moved to (451, 534)
Screenshot: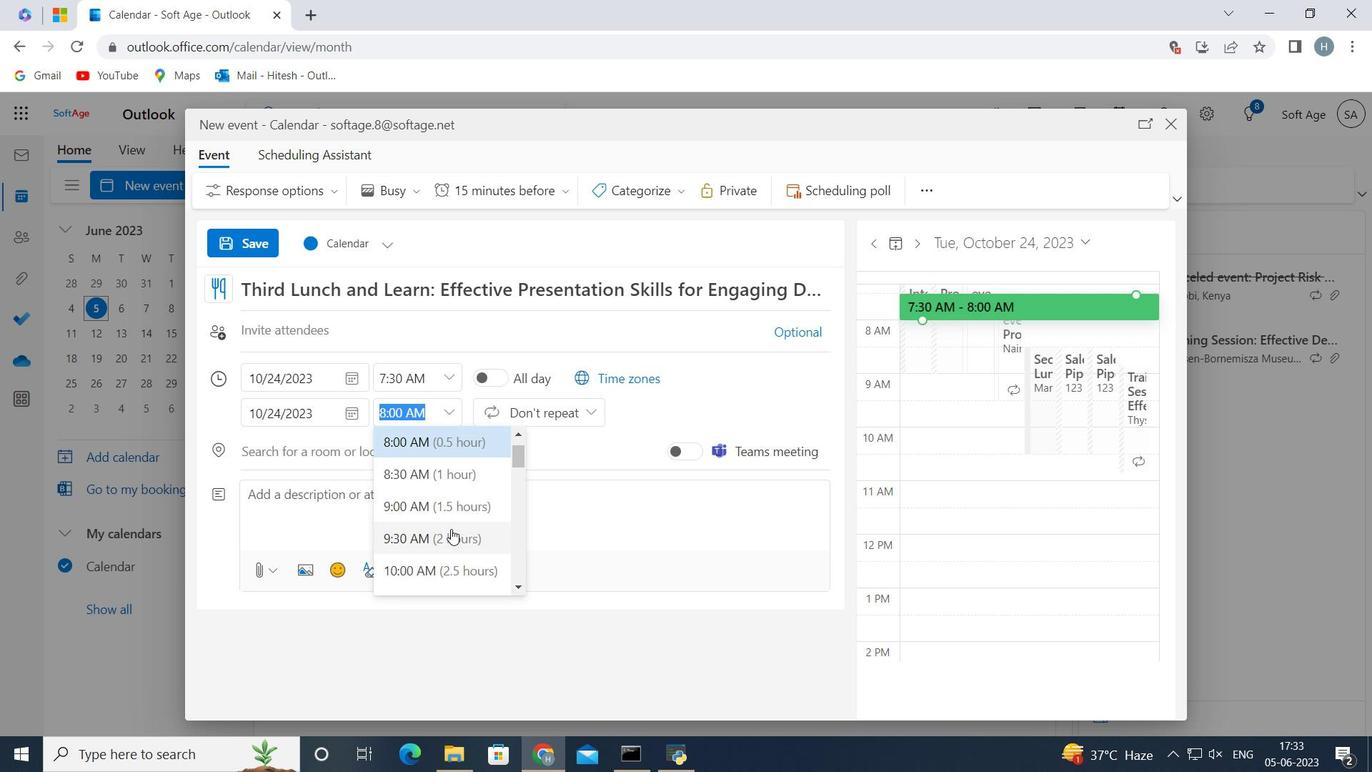 
Action: Mouse pressed left at (451, 534)
Screenshot: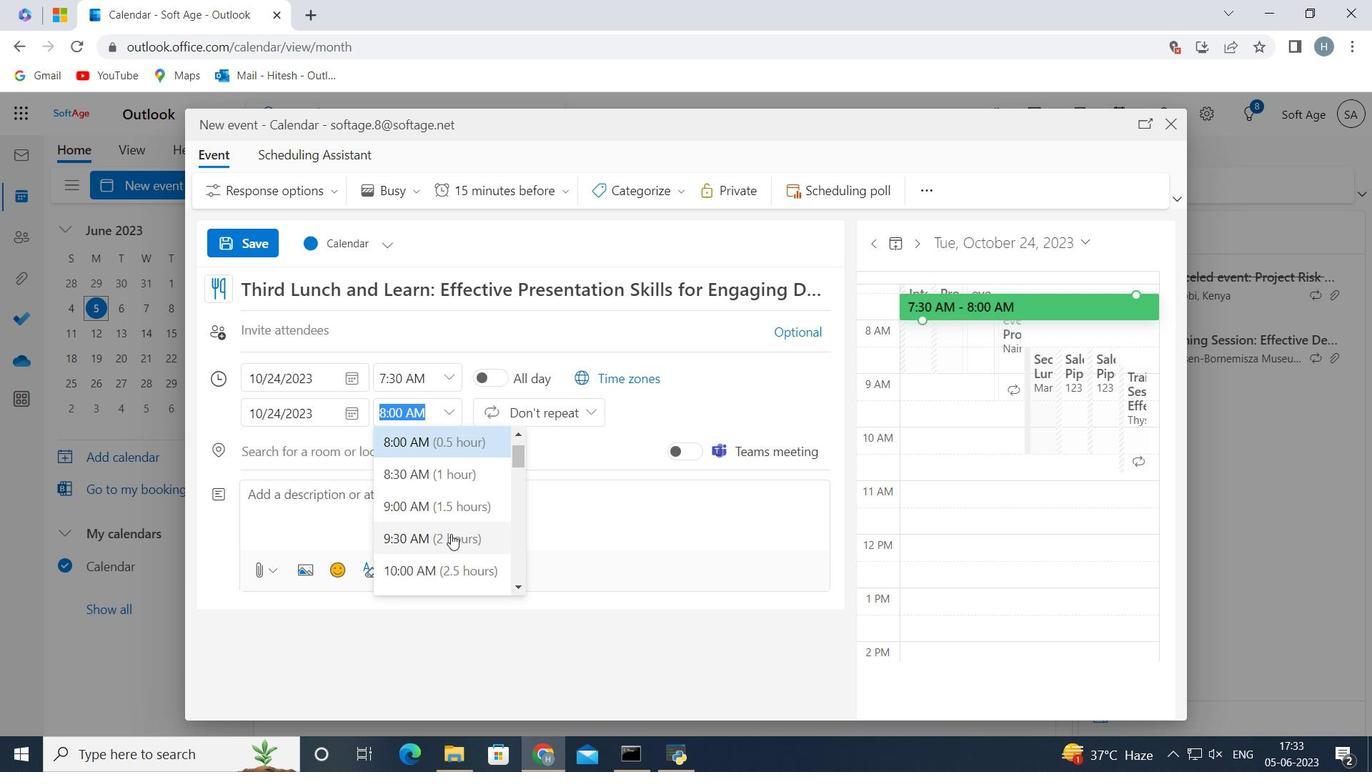 
Action: Mouse moved to (405, 510)
Screenshot: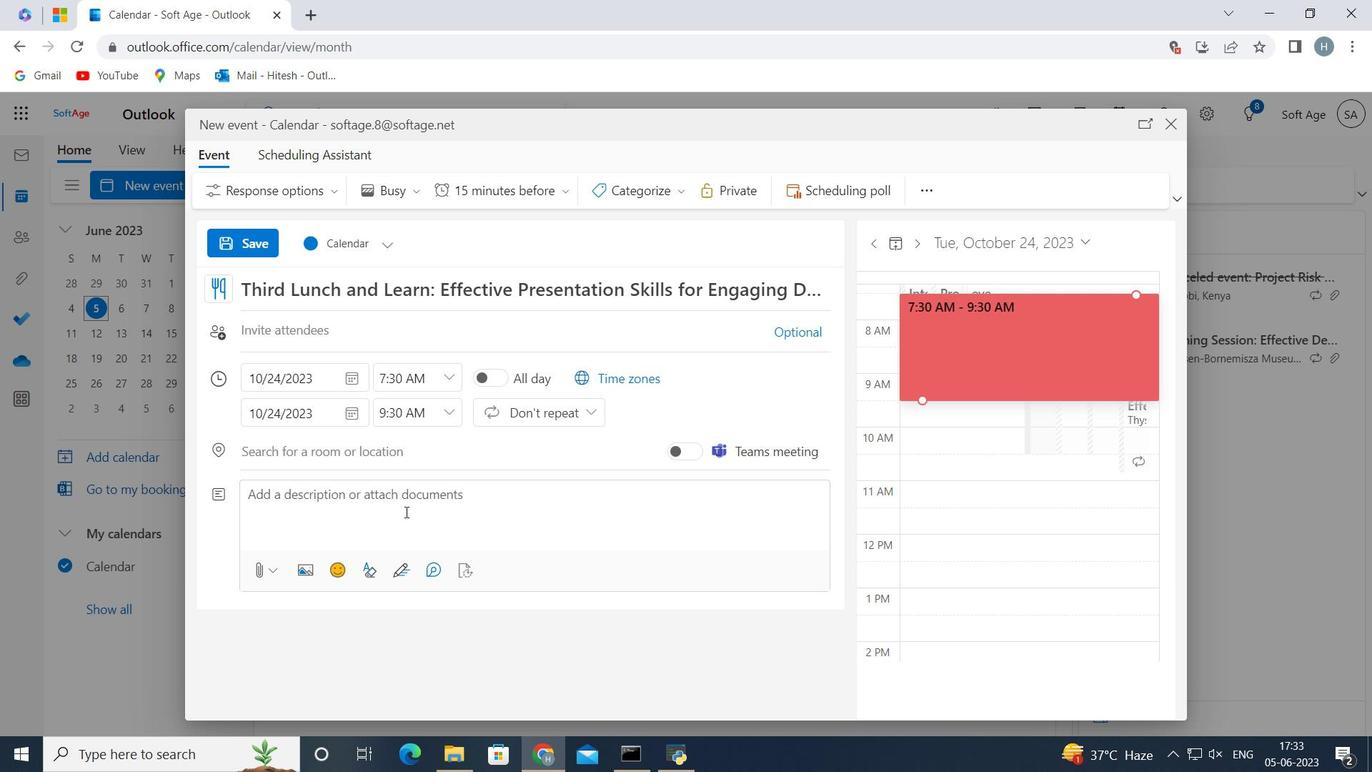 
Action: Mouse pressed left at (405, 510)
Screenshot: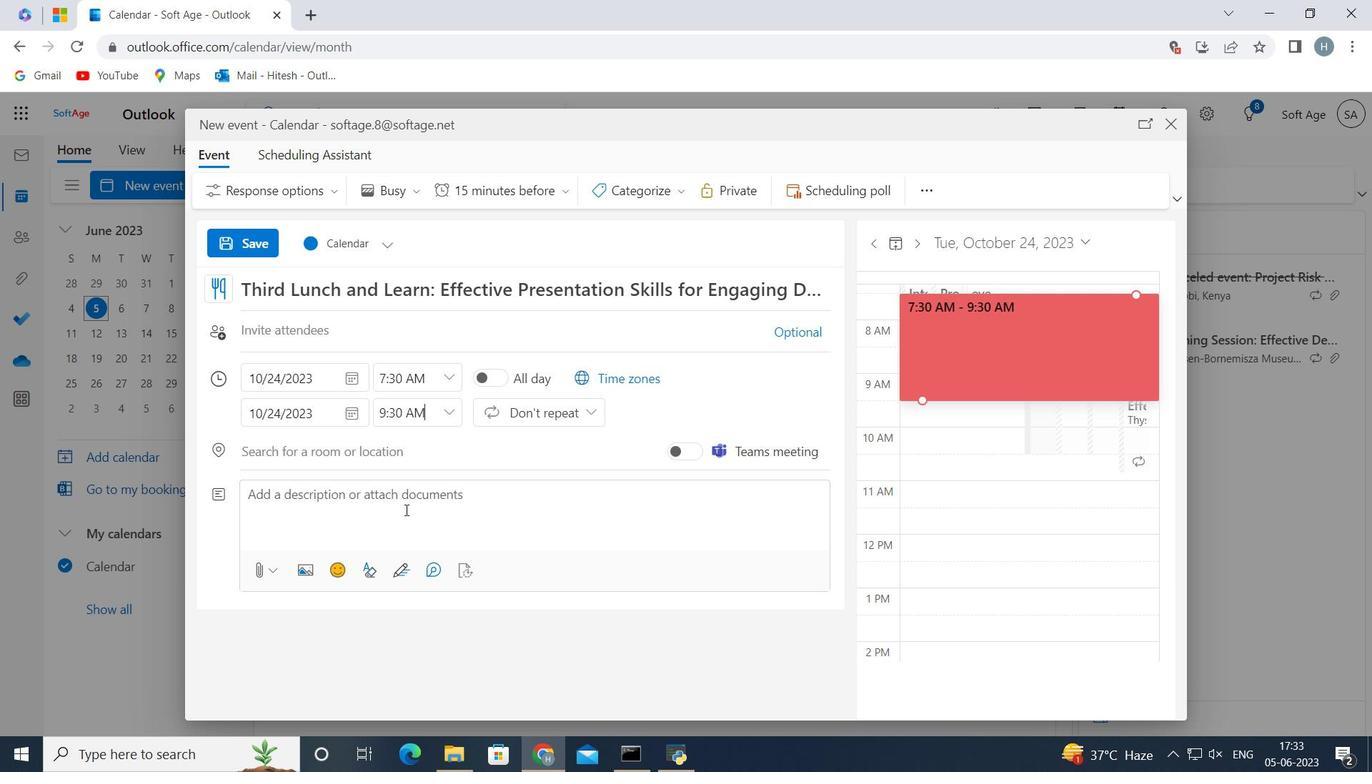 
Action: Key pressed <Key.shift>The<Key.space>employee<Key.space>will<Key.space>receive<Key.space>specific<Key.space>and<Key.space>constructive<Key.space>feedback<Key.space>regarding<Key.space>their<Key.space>perfi<Key.backspace>p<Key.backspace>ormance,<Key.space>highlighting<Key.space>areas<Key.space>of<Key.space>strengh<Key.backspace>th<Key.space>and<Key.space>areas<Key.space>that<Key.space>require<Key.space>improvement.<Key.space><Key.shift>The<Key.space>feedback<Key.space>will<Key.space>be<Key.space>based<Key.space>on<Key.space>objective<Key.space>criteria<Key.space>and<Key.space>performance<Key.space>metrics.<Key.space>
Screenshot: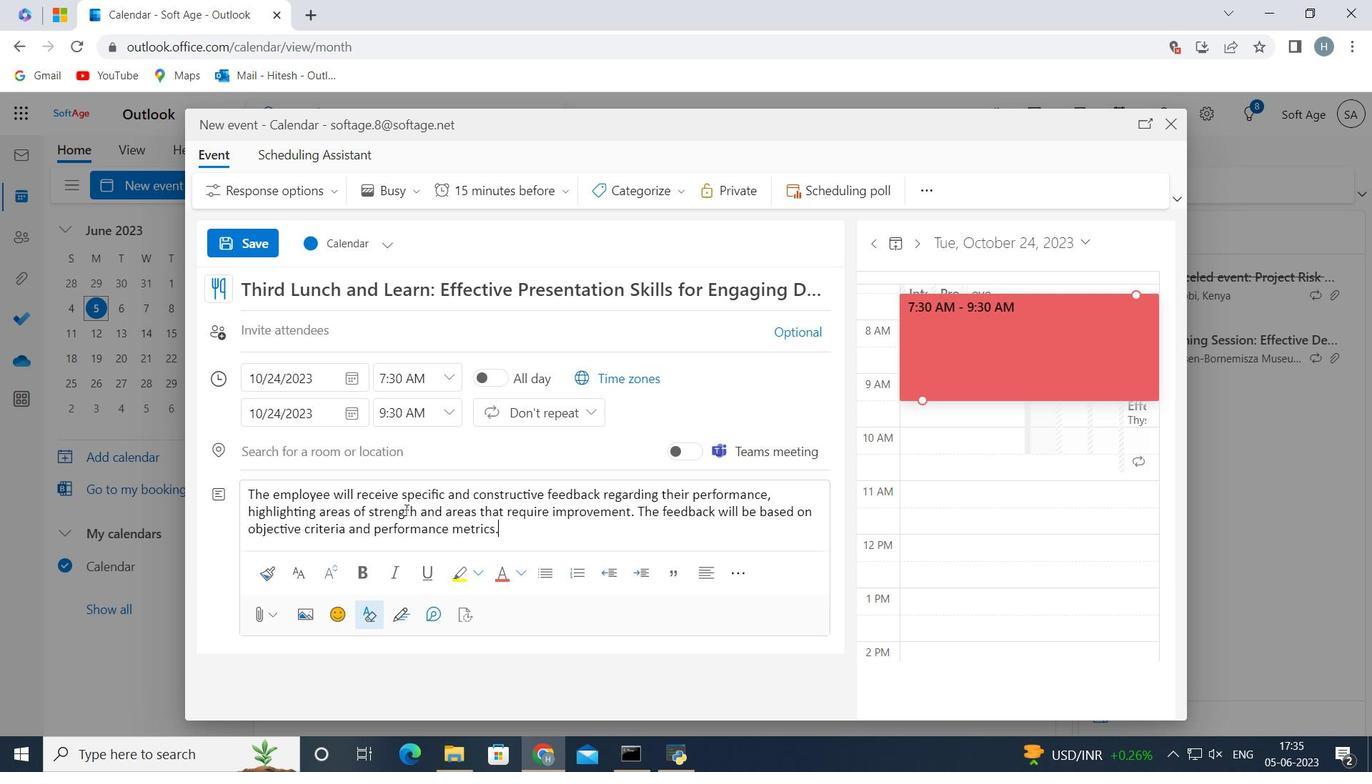 
Action: Mouse moved to (649, 185)
Screenshot: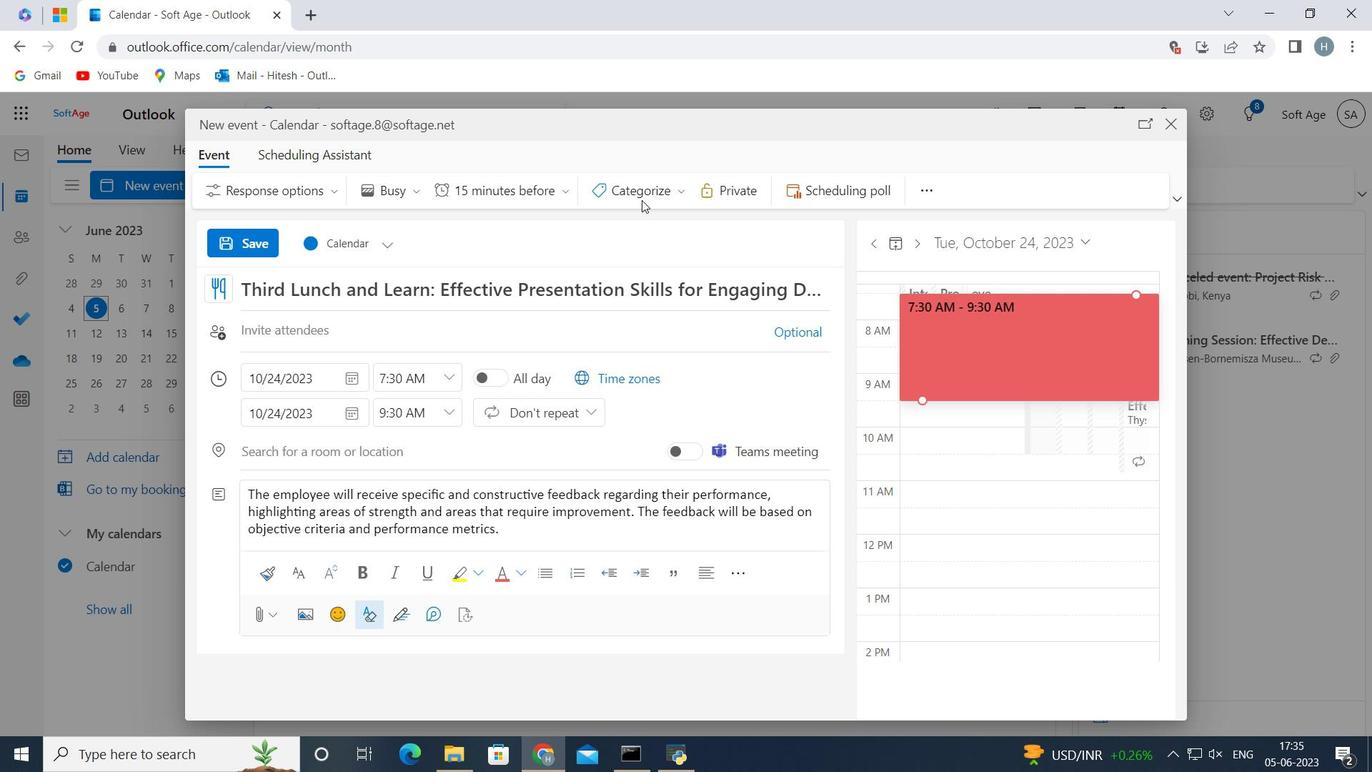 
Action: Mouse pressed left at (649, 185)
Screenshot: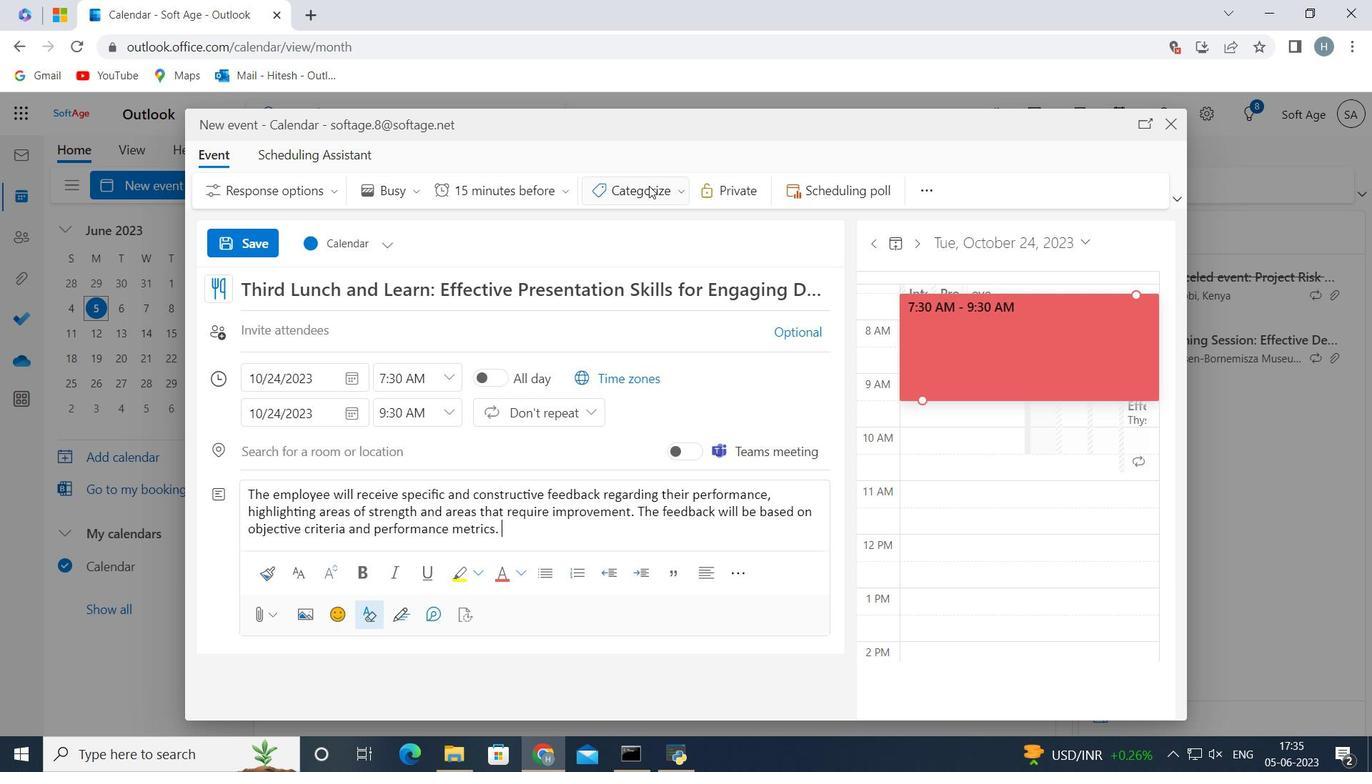 
Action: Mouse moved to (650, 218)
Screenshot: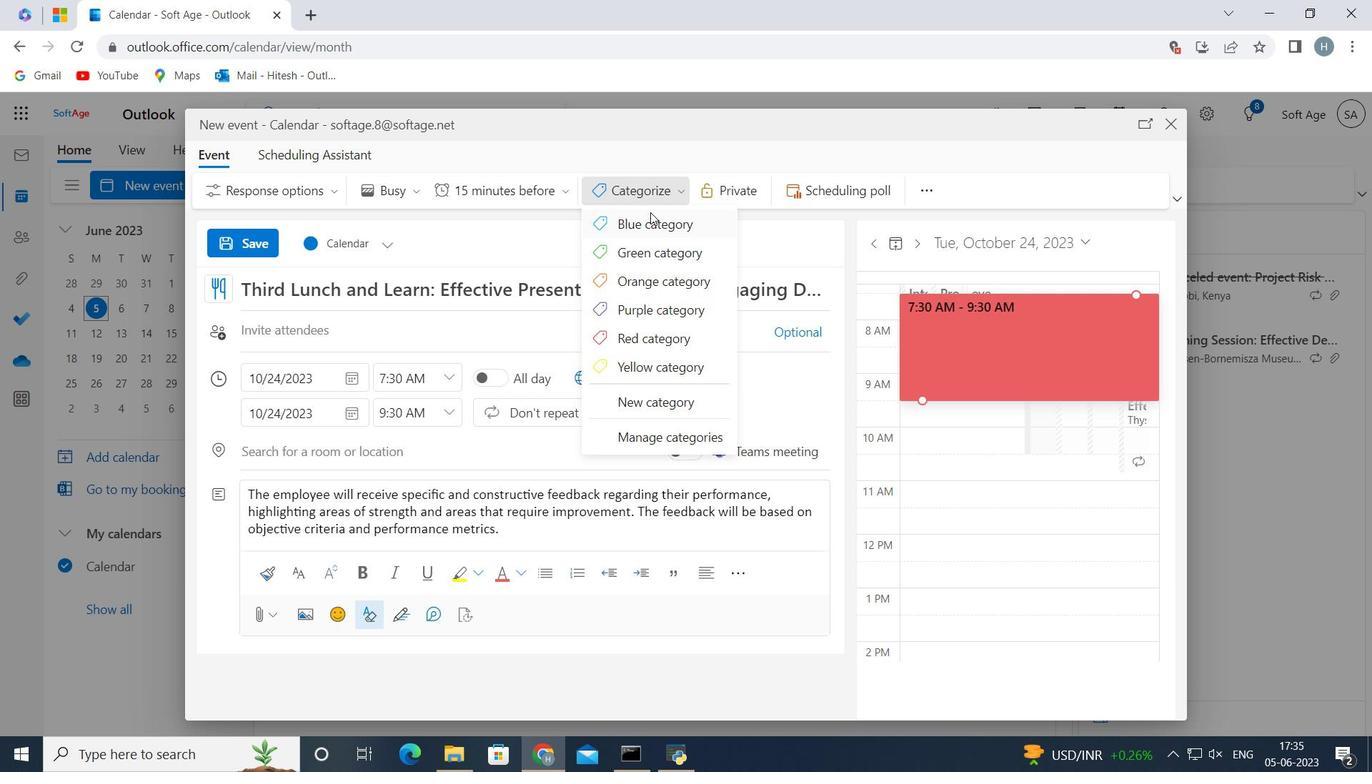
Action: Mouse pressed left at (650, 218)
Screenshot: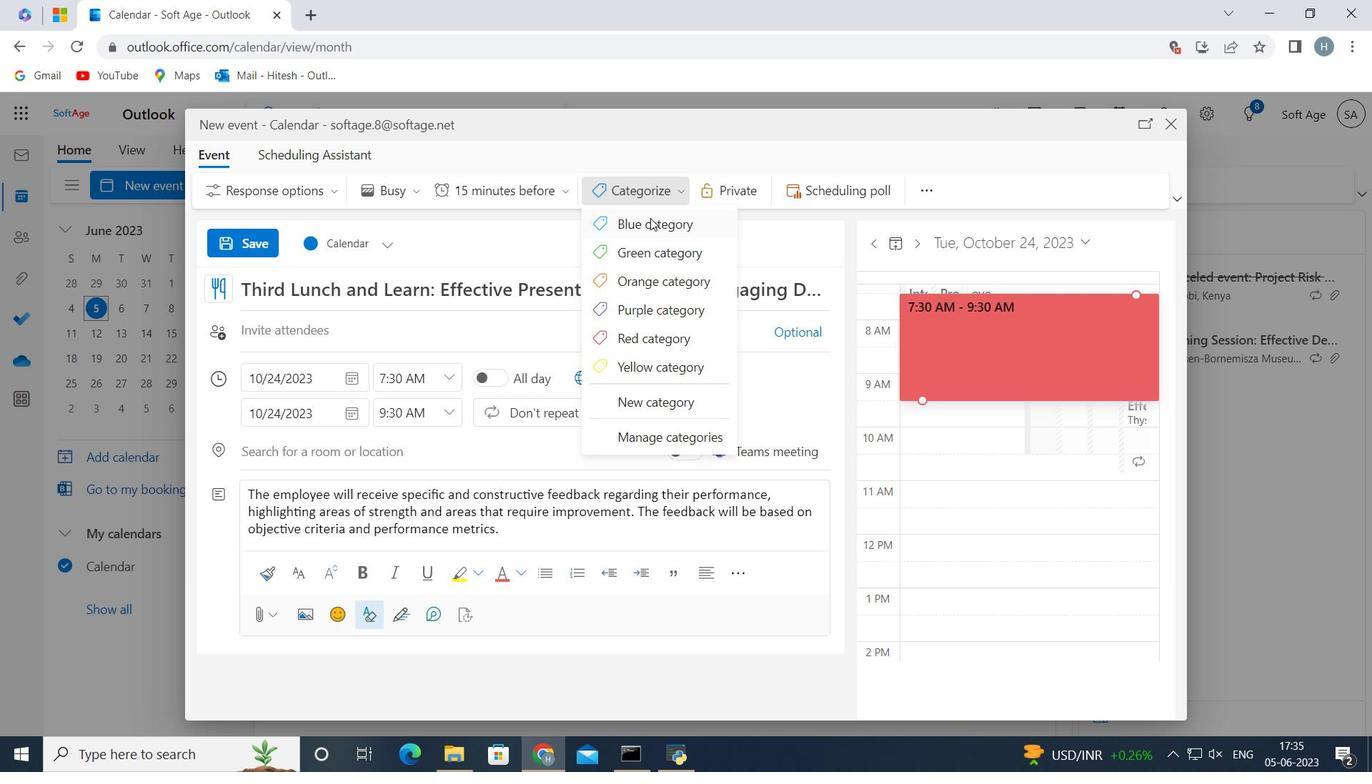 
Action: Mouse moved to (535, 341)
Screenshot: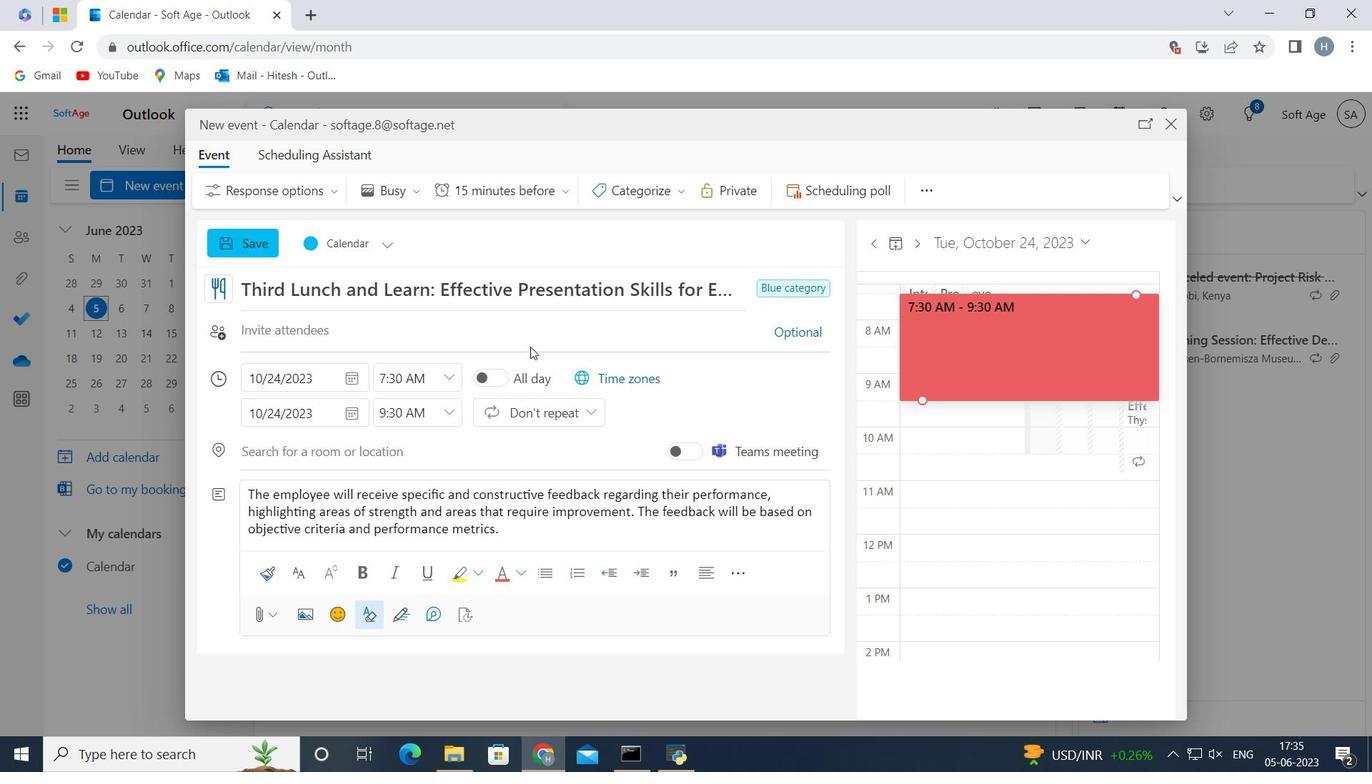 
Action: Mouse pressed left at (535, 341)
Screenshot: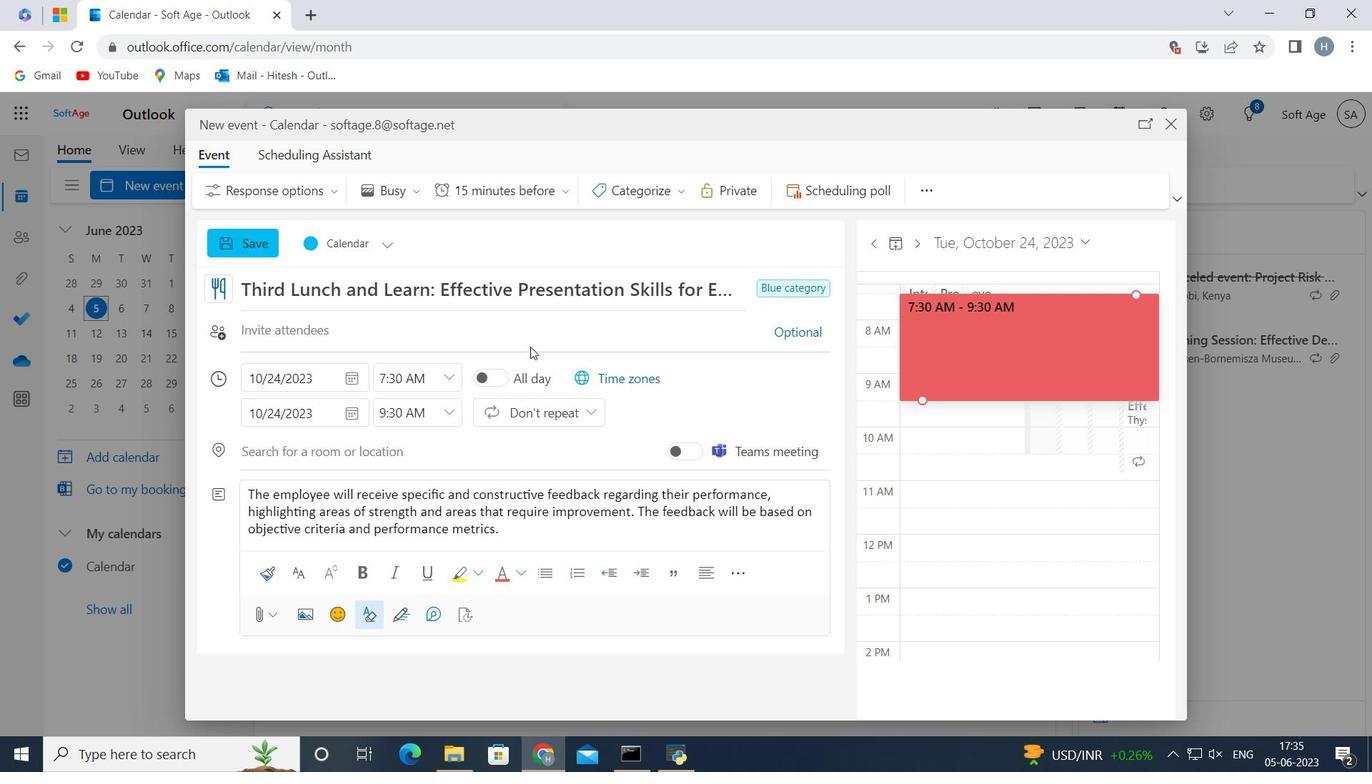 
Action: Mouse moved to (536, 340)
Screenshot: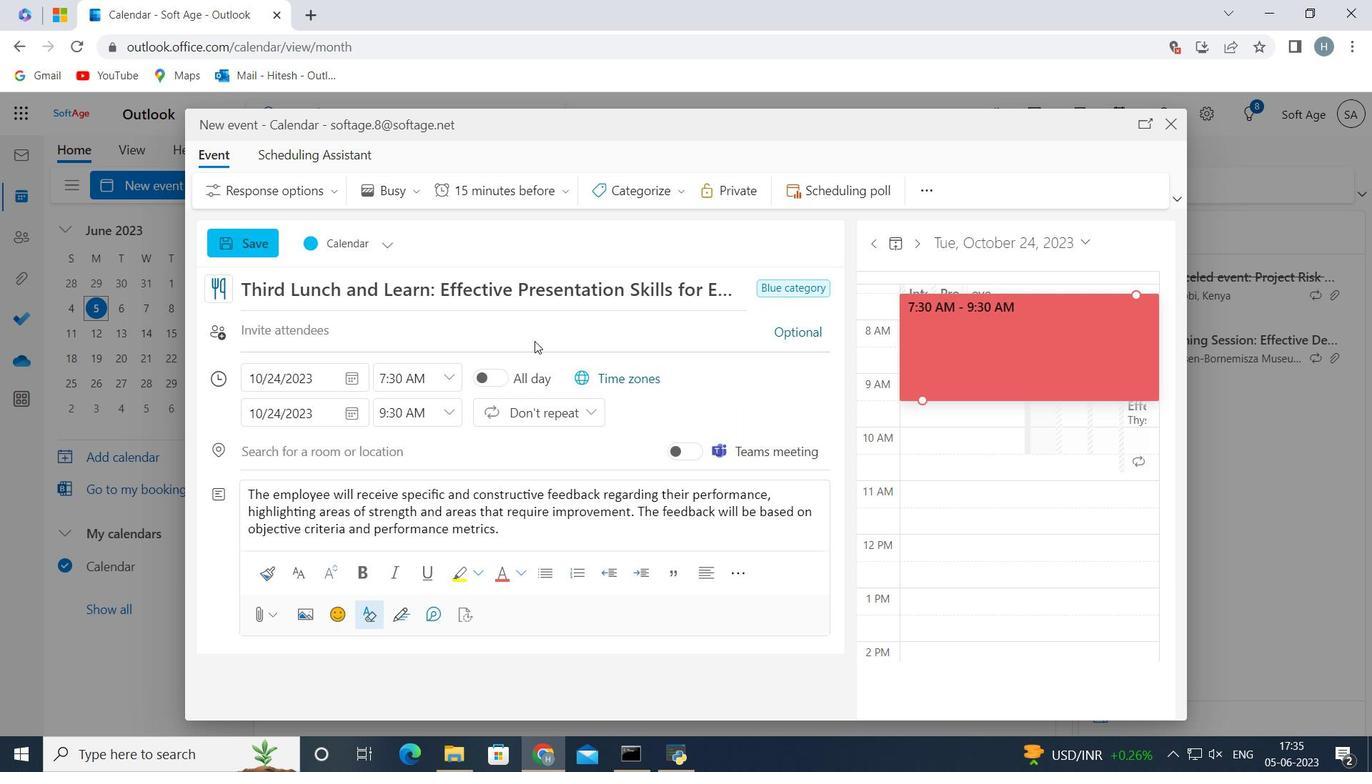 
Action: Key pressed softage.9<Key.shift>@softage.net
Screenshot: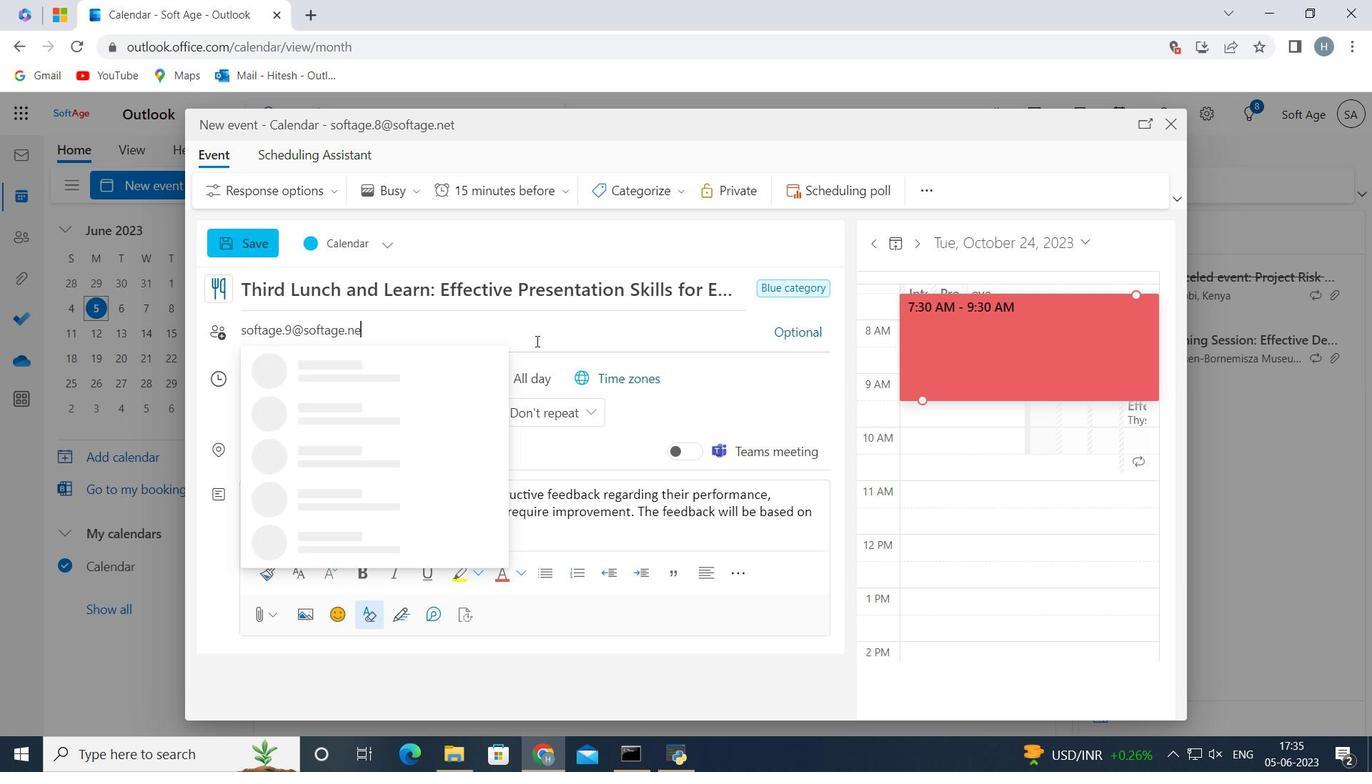 
Action: Mouse moved to (433, 378)
Screenshot: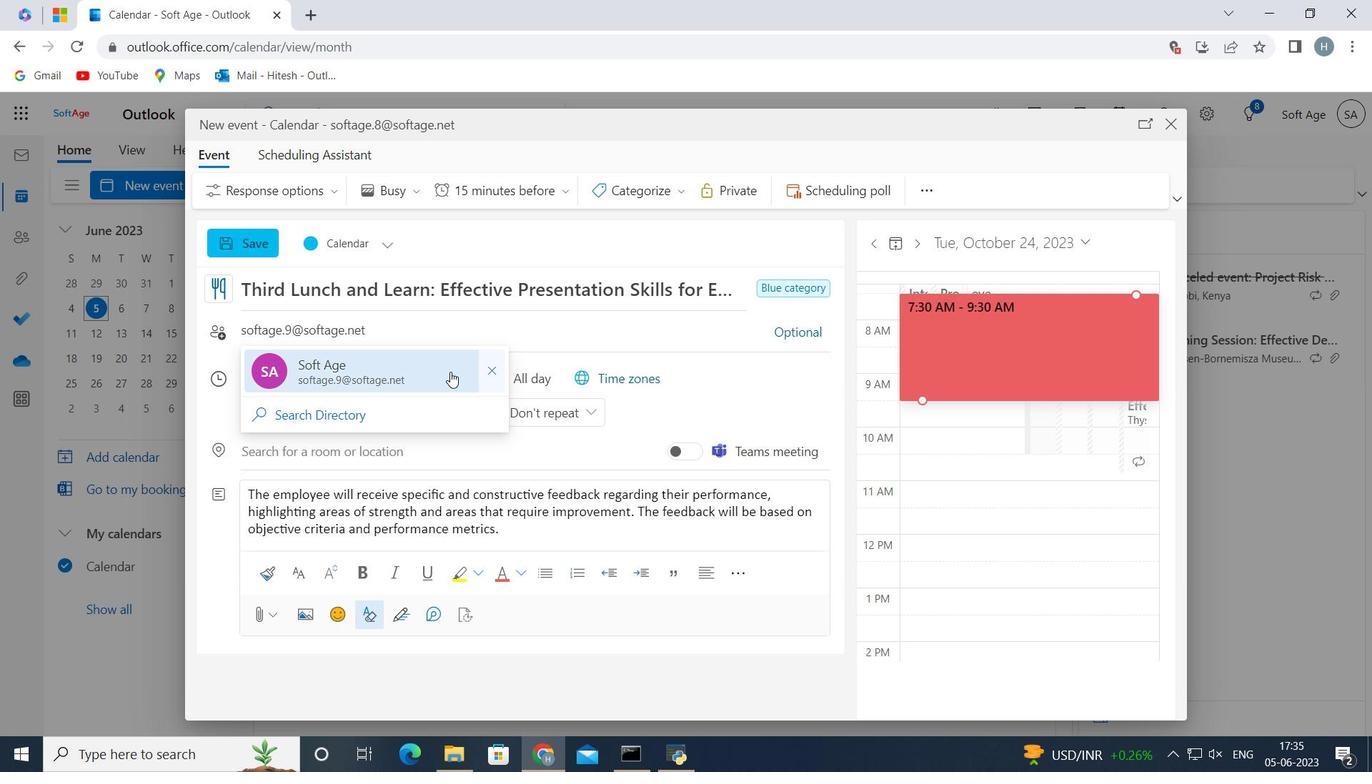
Action: Mouse pressed left at (433, 378)
Screenshot: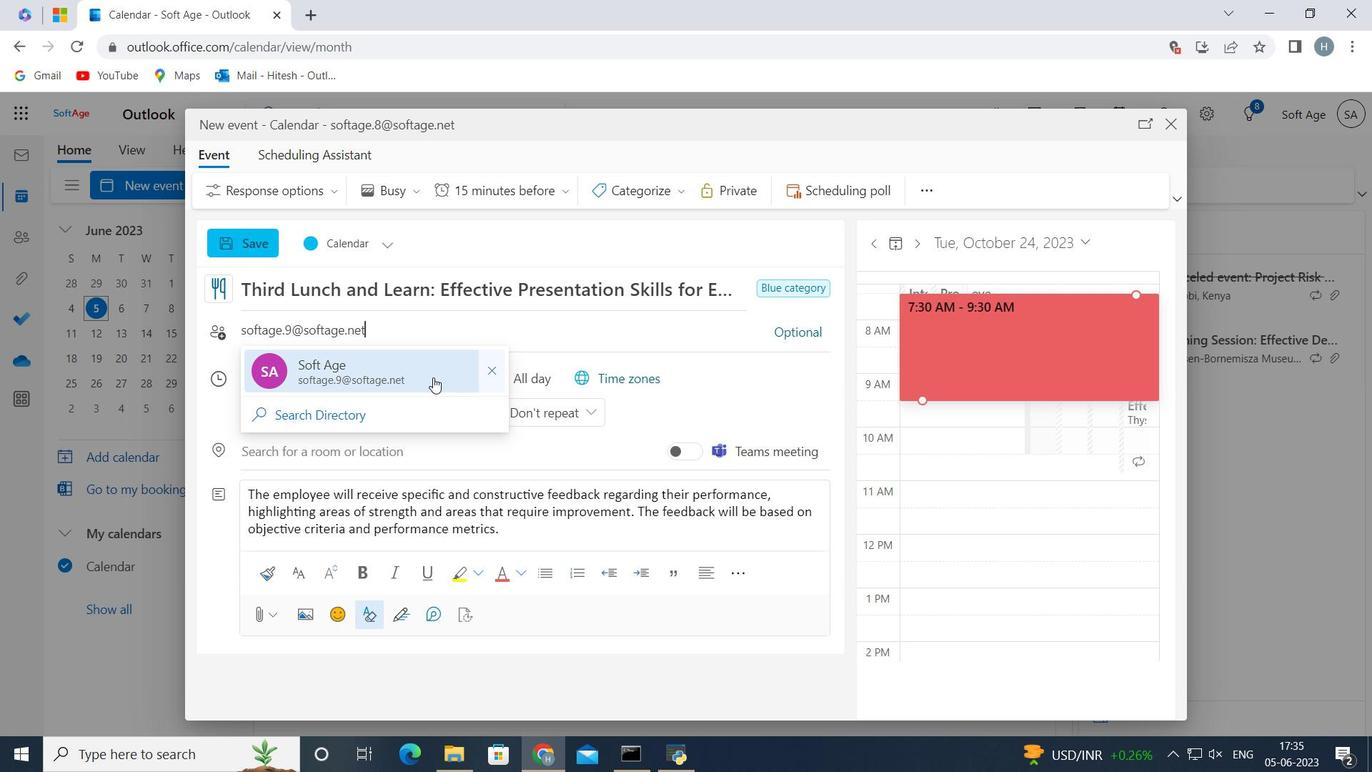 
Action: Key pressed softage.10<Key.shift>@softage.net
Screenshot: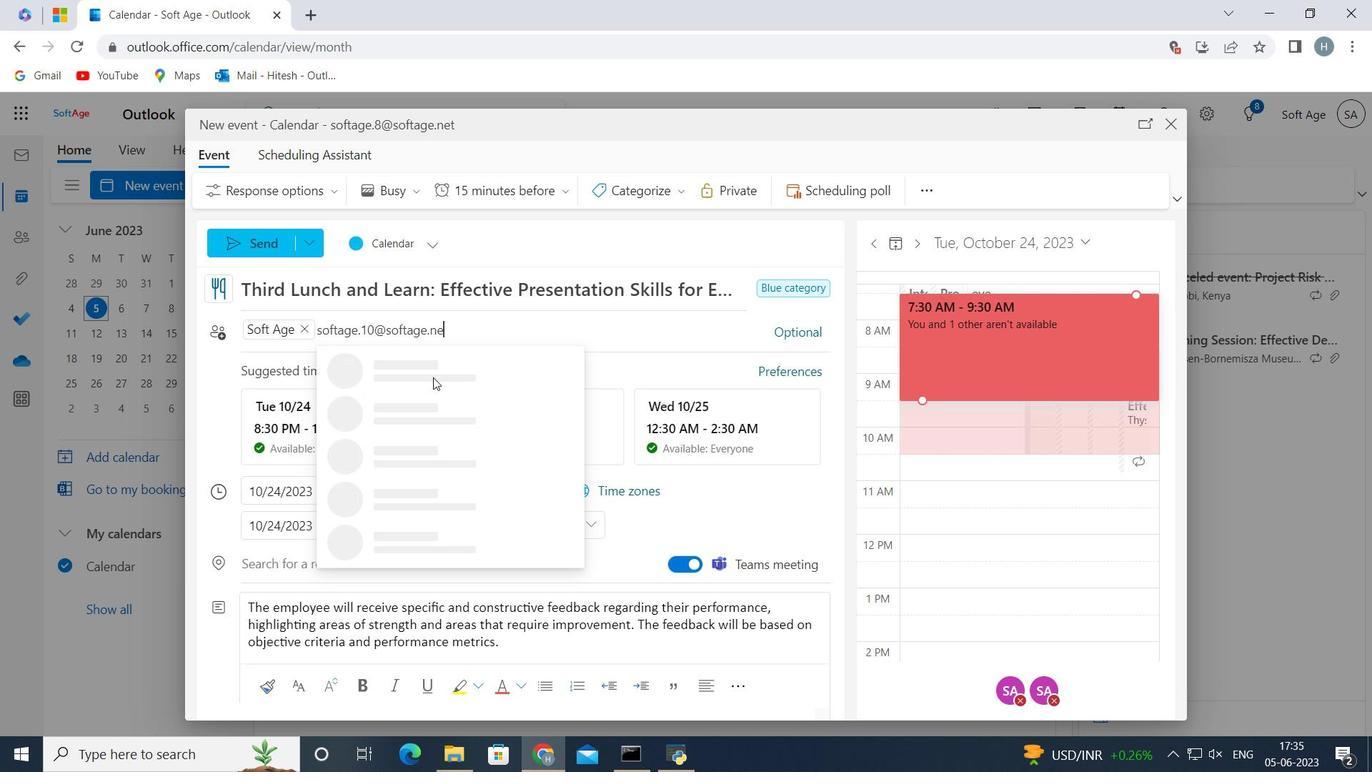 
Action: Mouse moved to (436, 373)
Screenshot: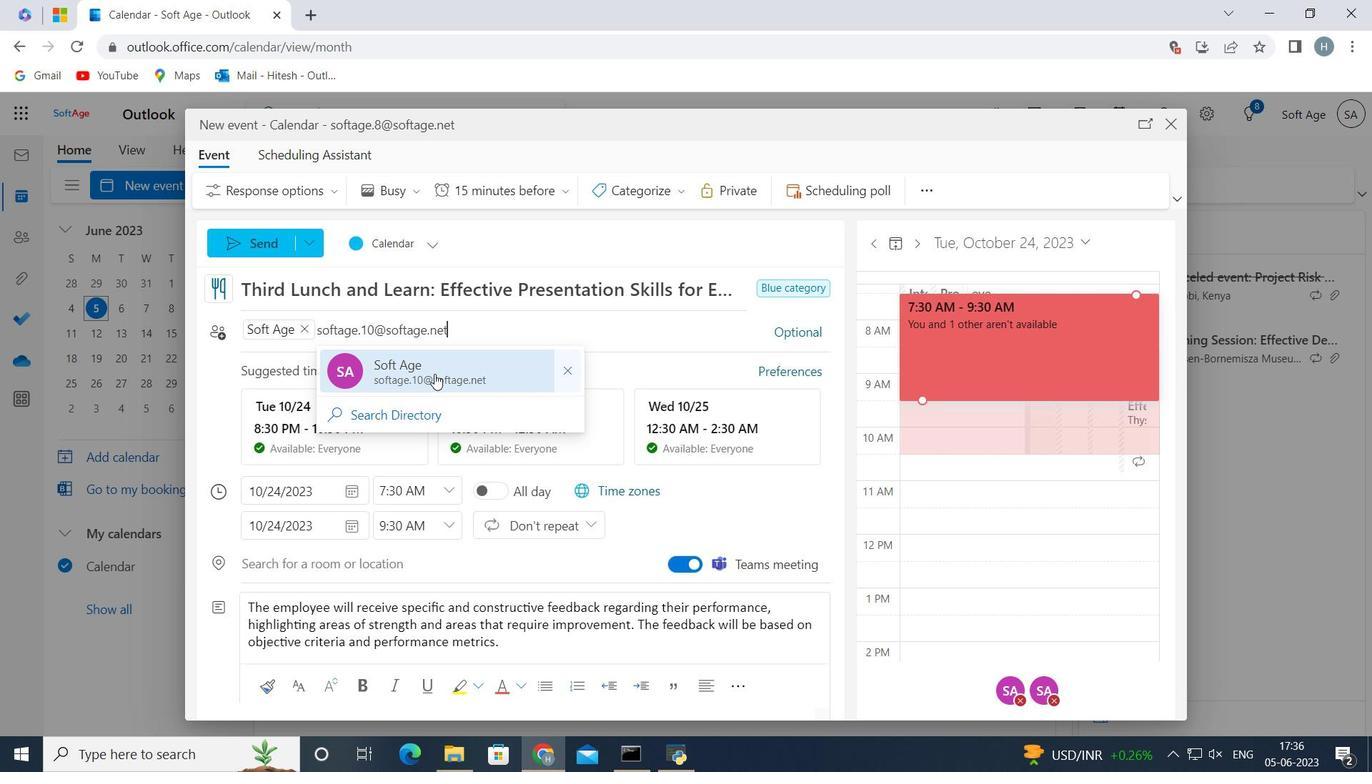 
Action: Mouse pressed left at (436, 373)
Screenshot: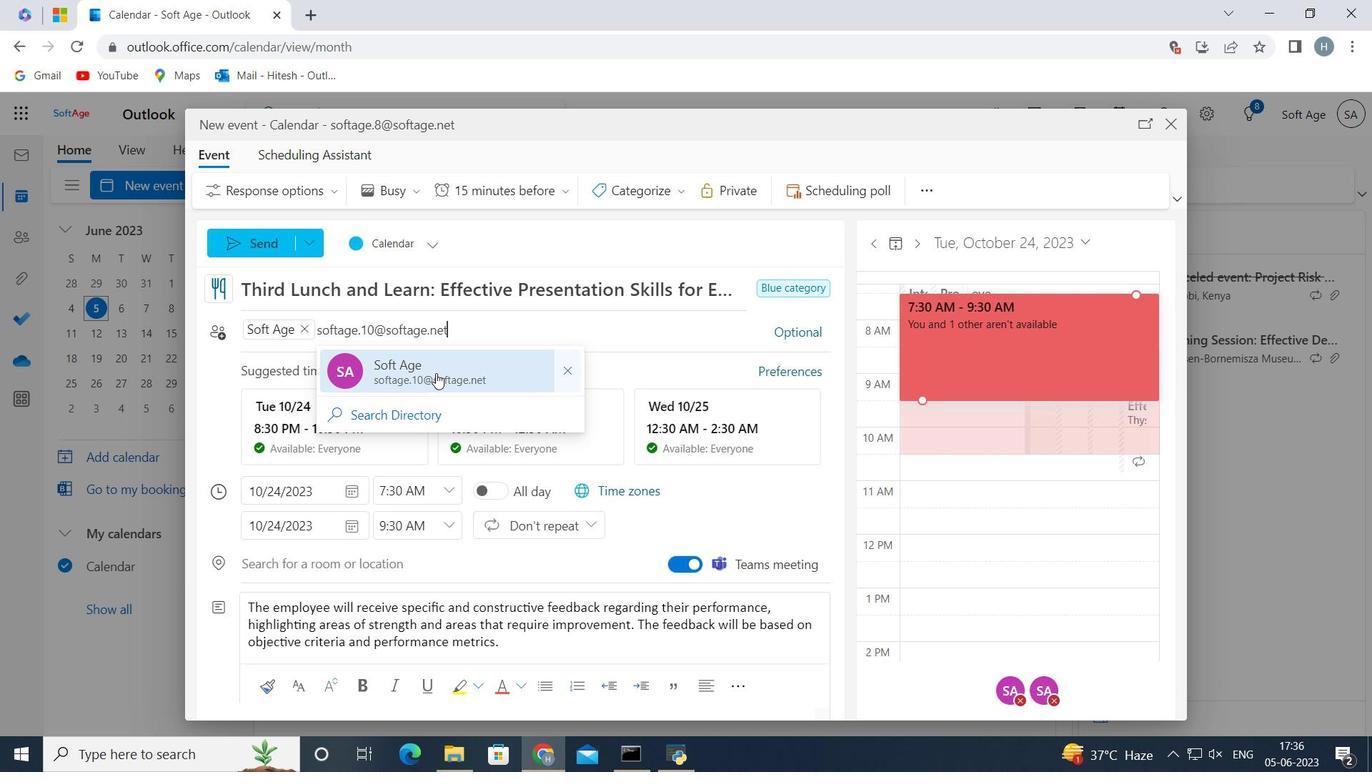 
Action: Mouse moved to (541, 187)
Screenshot: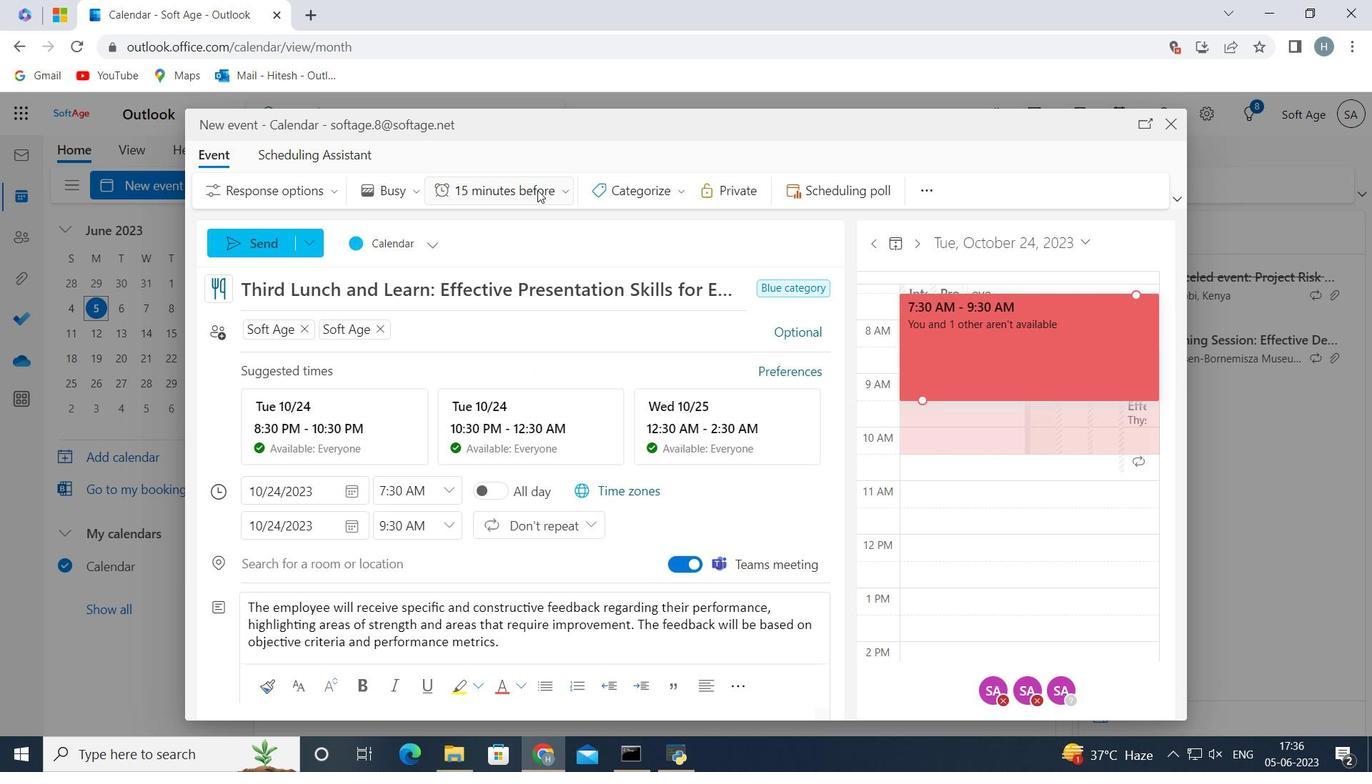 
Action: Mouse pressed left at (541, 187)
Screenshot: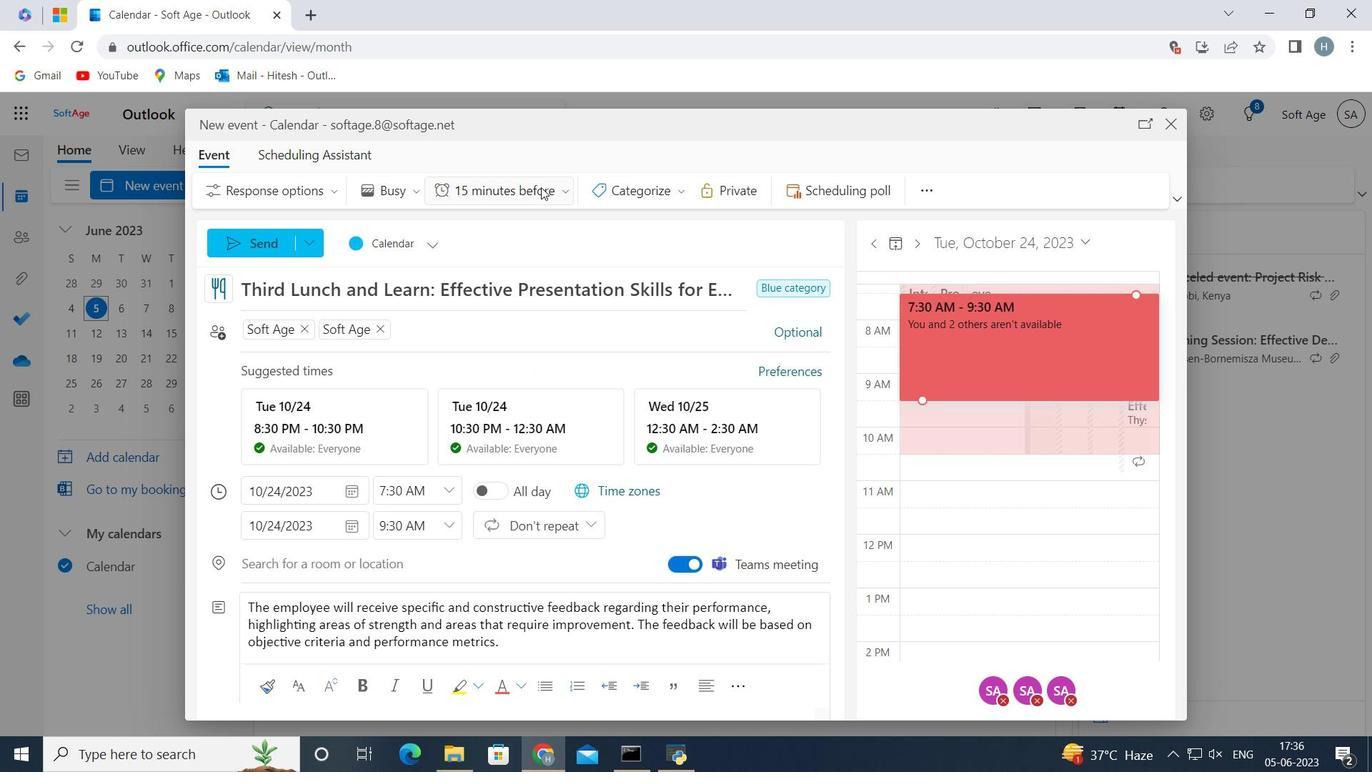 
Action: Mouse moved to (494, 416)
Screenshot: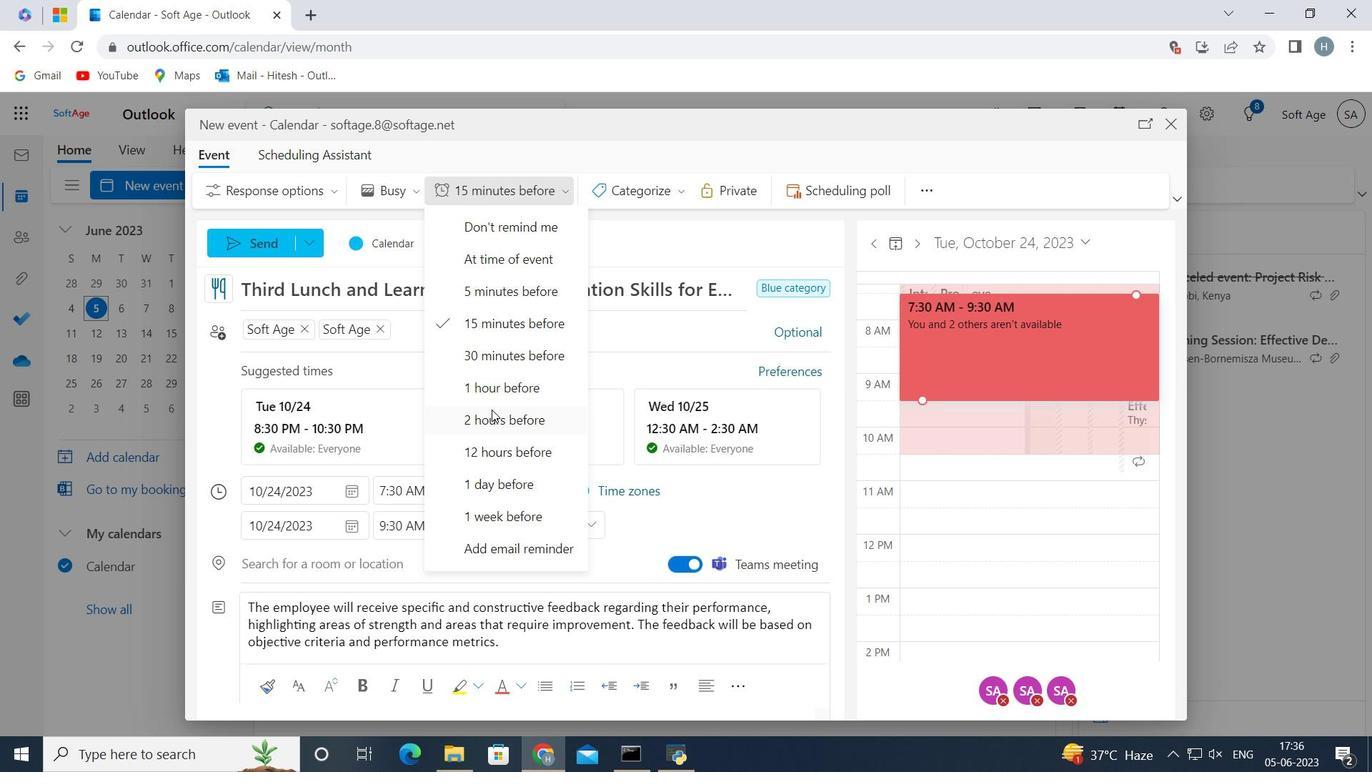 
Action: Mouse pressed left at (494, 416)
Screenshot: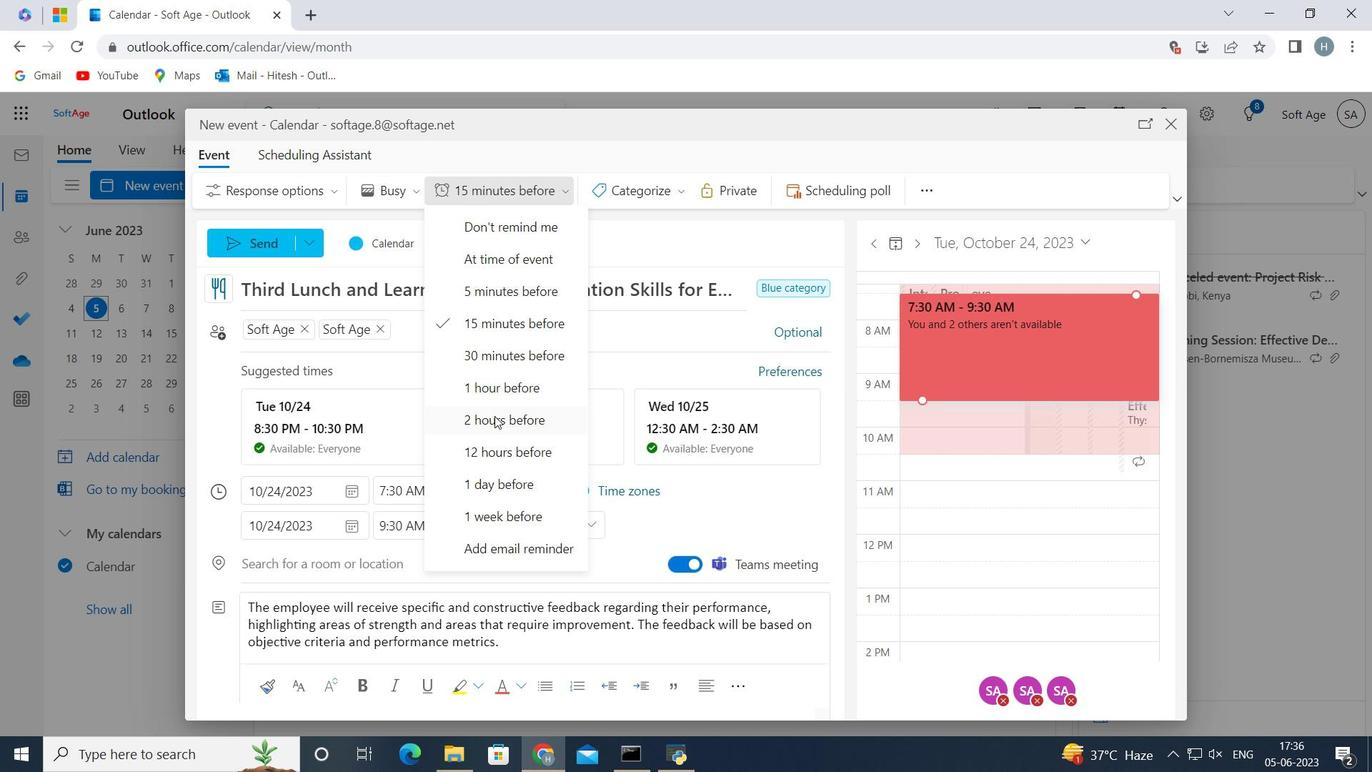 
Action: Mouse moved to (274, 236)
Screenshot: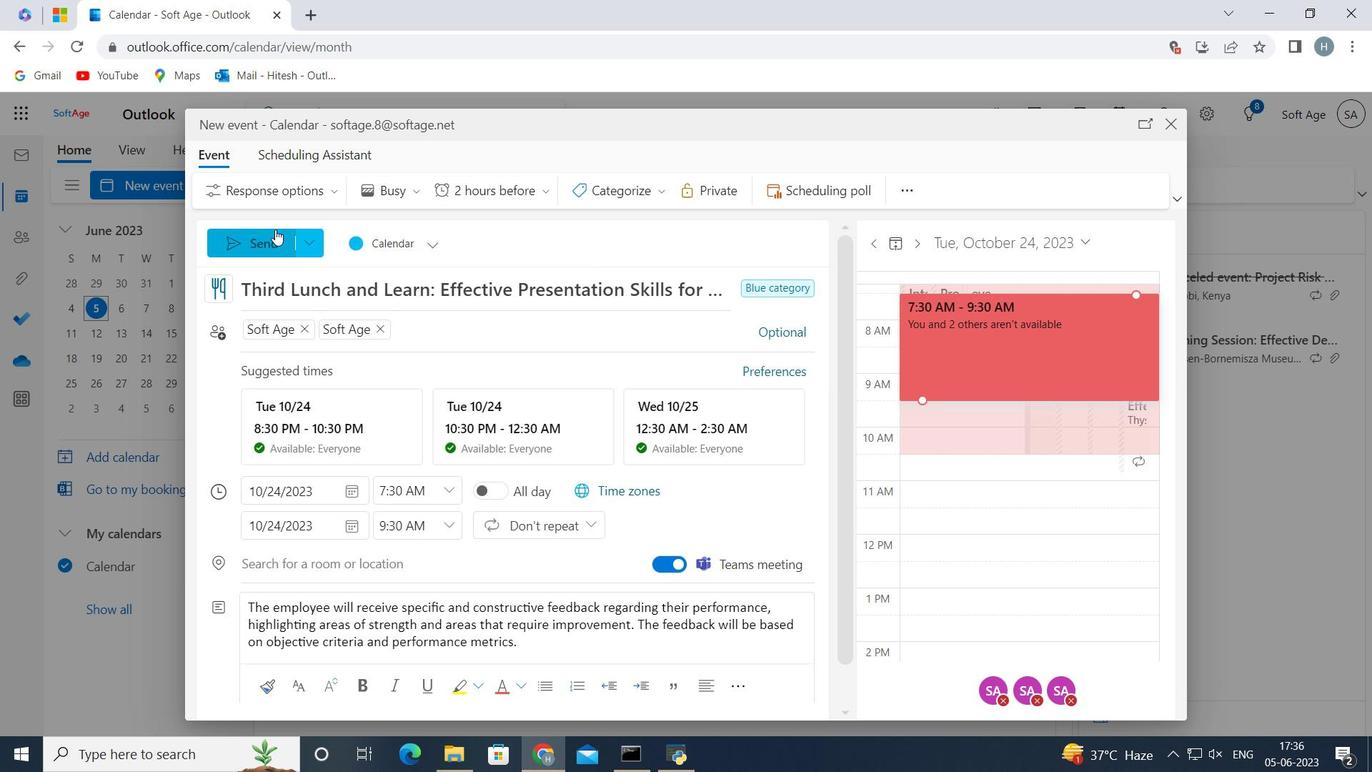 
Action: Mouse pressed left at (274, 236)
Screenshot: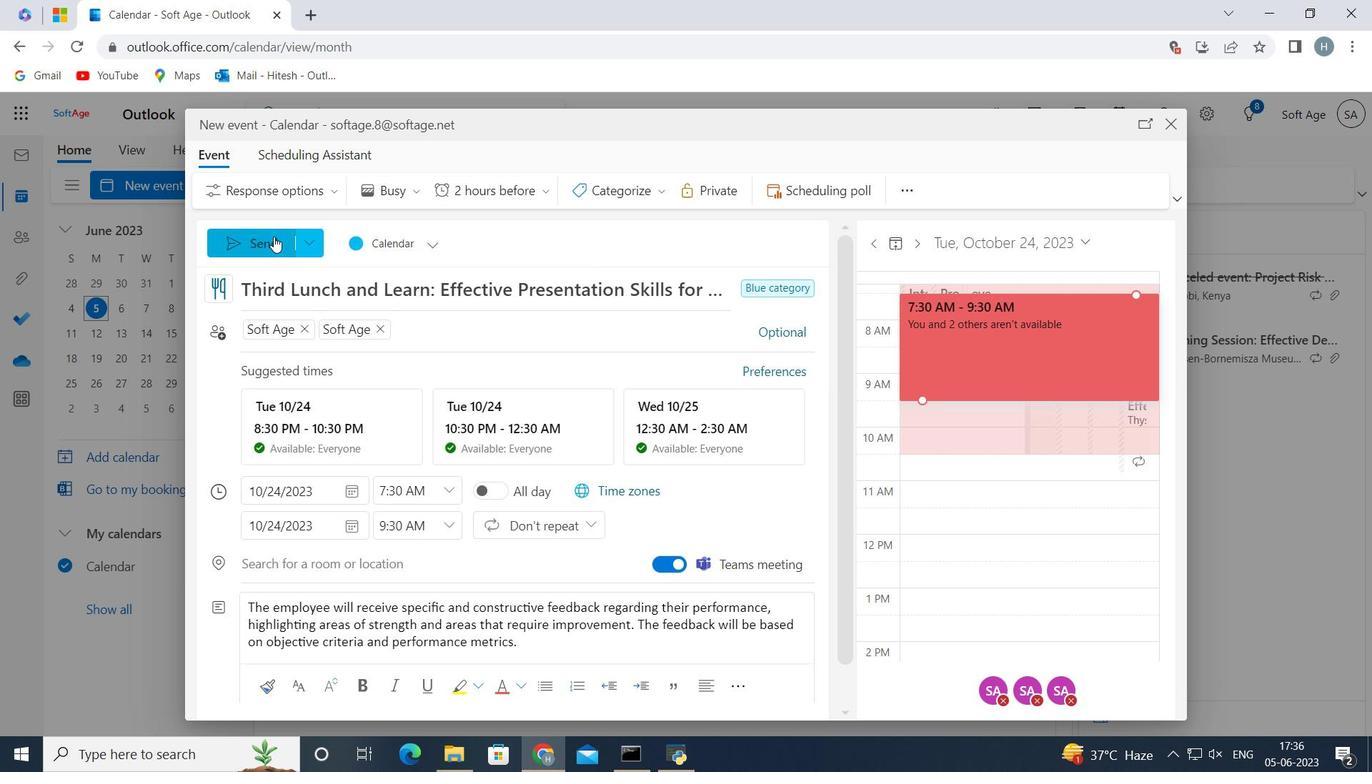 
Action: Mouse moved to (609, 295)
Screenshot: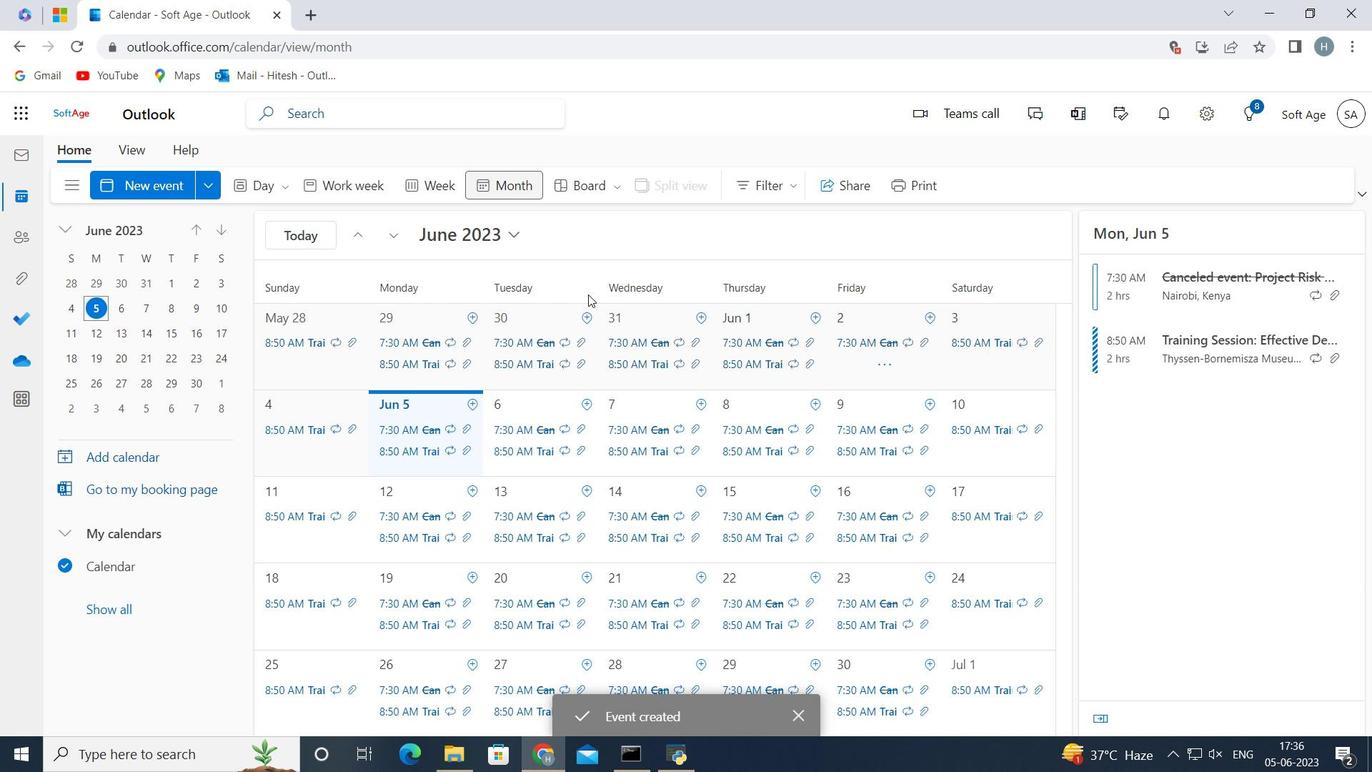 
